 Task: Find connections with filter location Zunyi with filter topic #linkedinprofileswith filter profile language Potuguese with filter current company Johnson Matthey with filter school Sri Venkateswara College of Engineering and Technology with filter industry Security Guards and Patrol Services with filter service category Search Engine Marketing (SEM) with filter keywords title Astronomer
Action: Mouse moved to (504, 66)
Screenshot: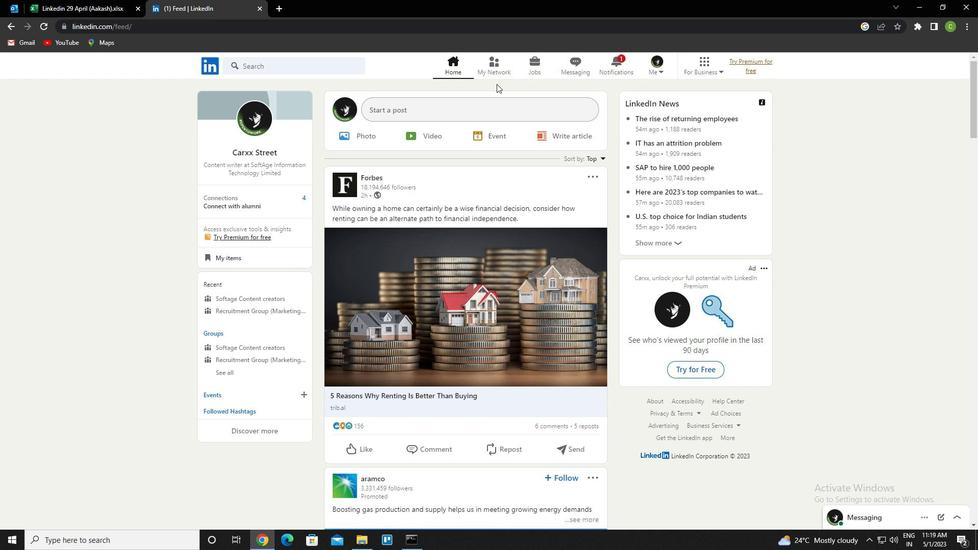 
Action: Mouse pressed left at (504, 66)
Screenshot: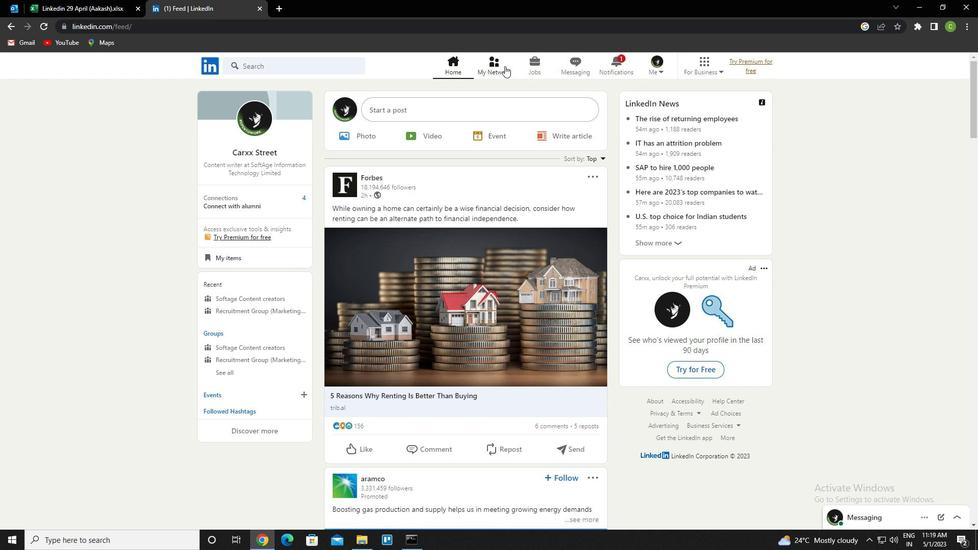 
Action: Mouse moved to (292, 119)
Screenshot: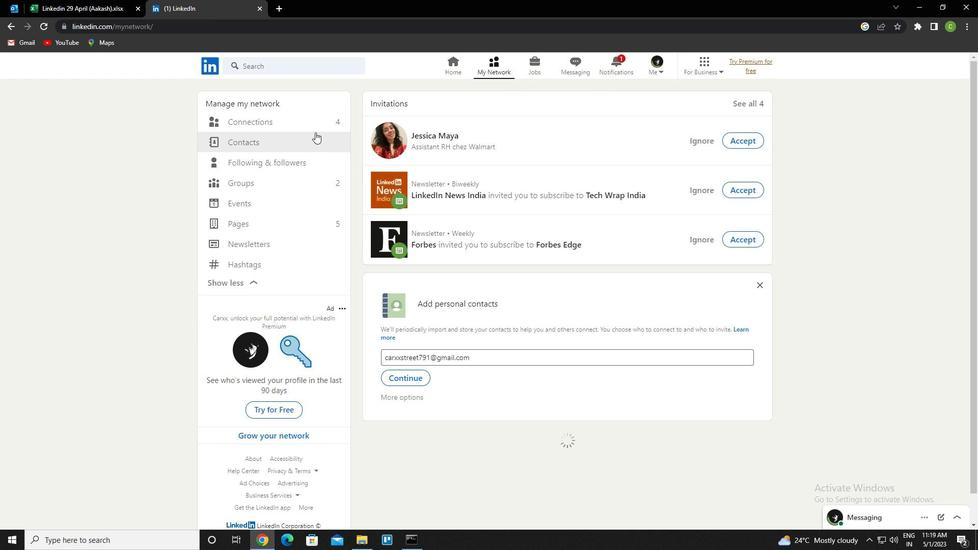 
Action: Mouse pressed left at (292, 119)
Screenshot: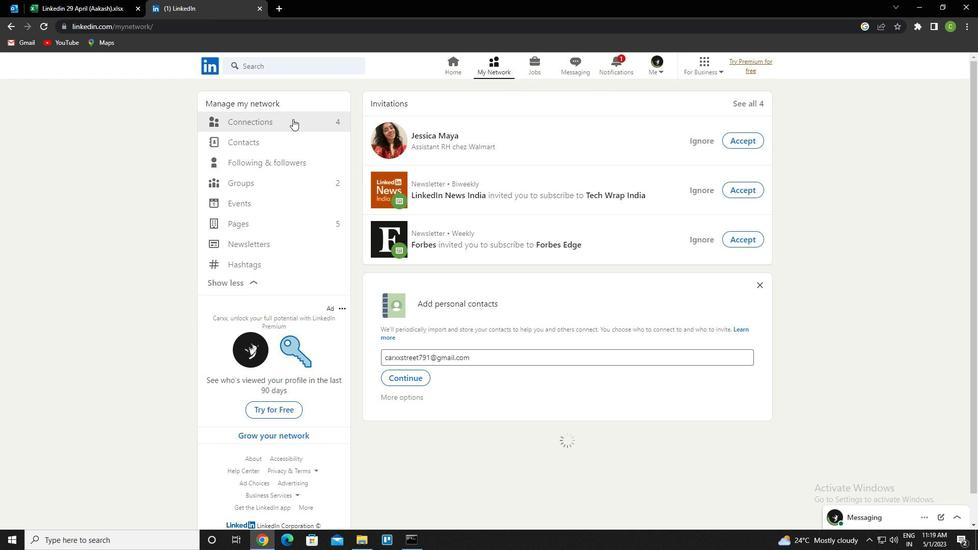 
Action: Mouse moved to (573, 122)
Screenshot: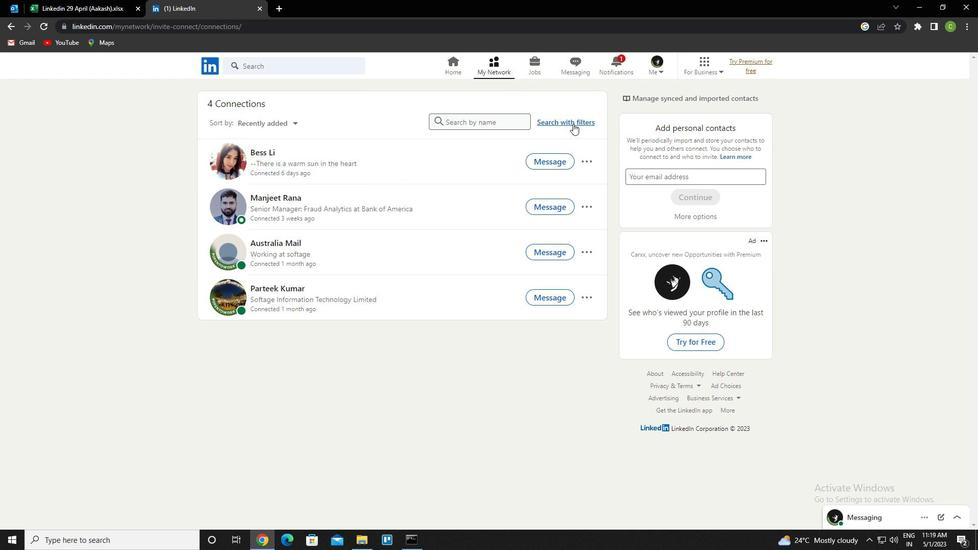 
Action: Mouse pressed left at (573, 122)
Screenshot: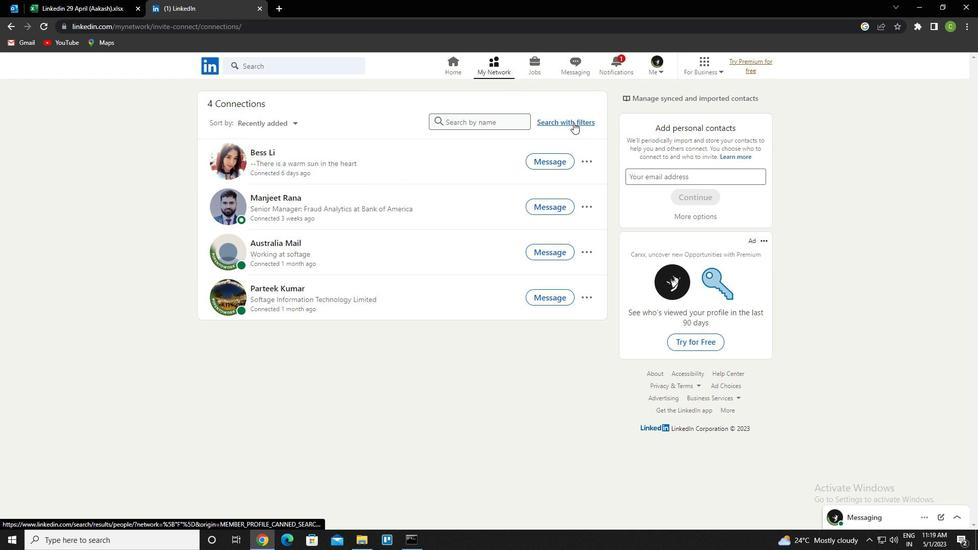
Action: Mouse moved to (525, 96)
Screenshot: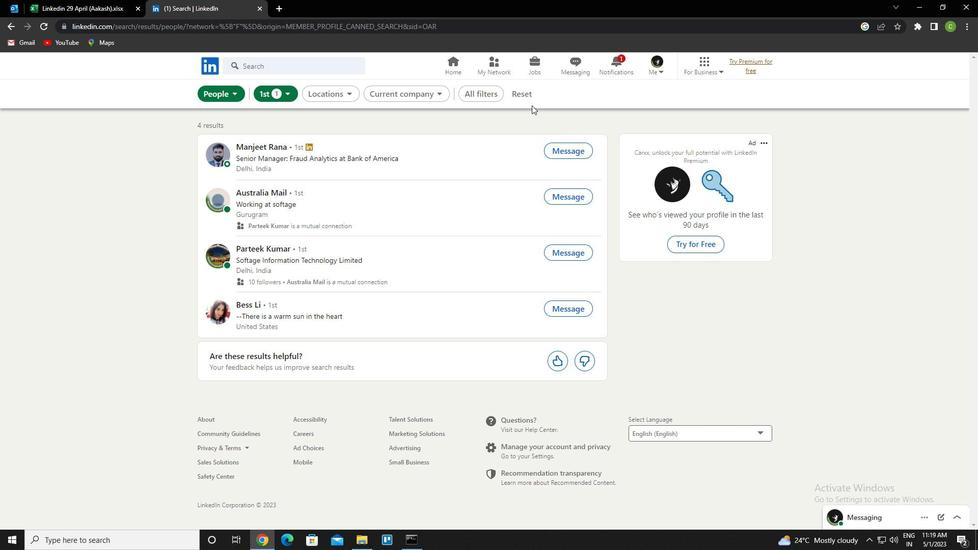 
Action: Mouse pressed left at (525, 96)
Screenshot: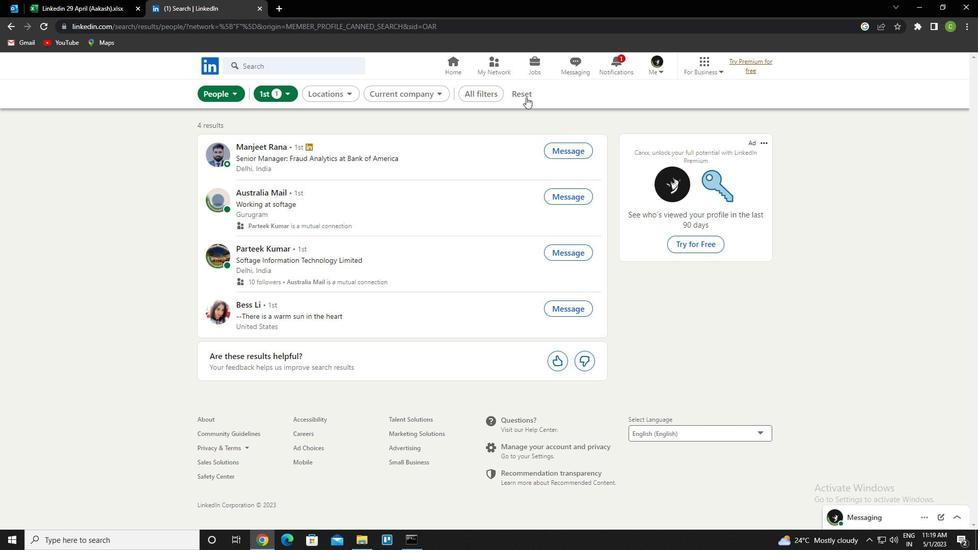 
Action: Mouse moved to (506, 97)
Screenshot: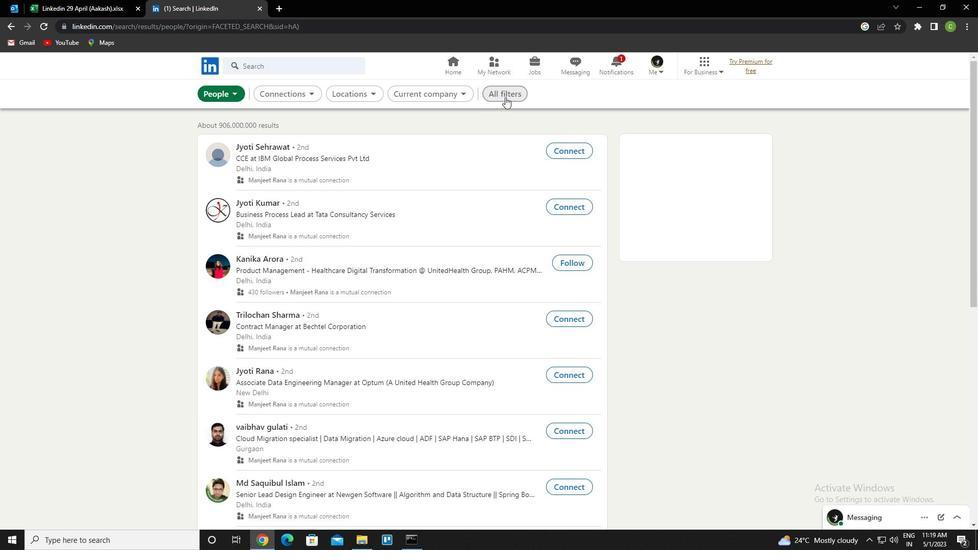 
Action: Mouse pressed left at (506, 97)
Screenshot: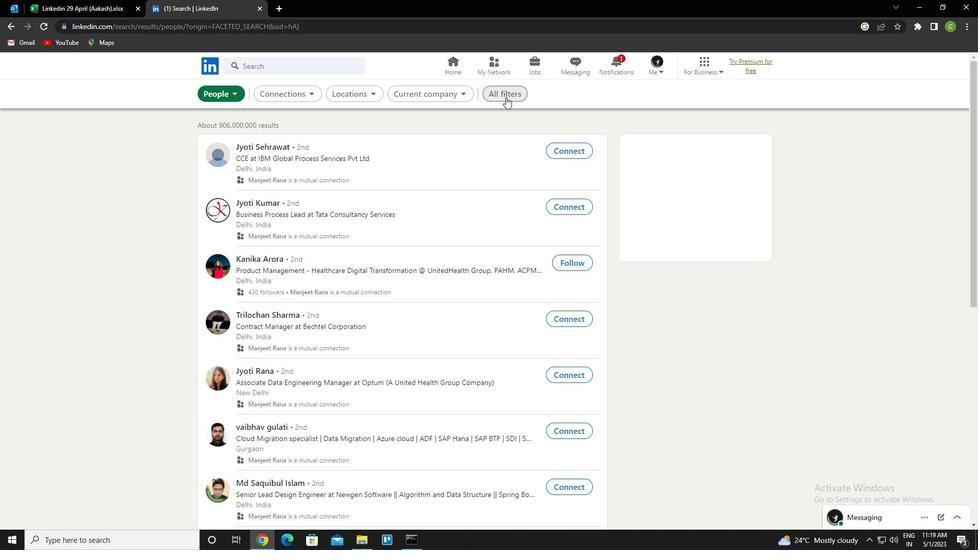 
Action: Mouse moved to (845, 274)
Screenshot: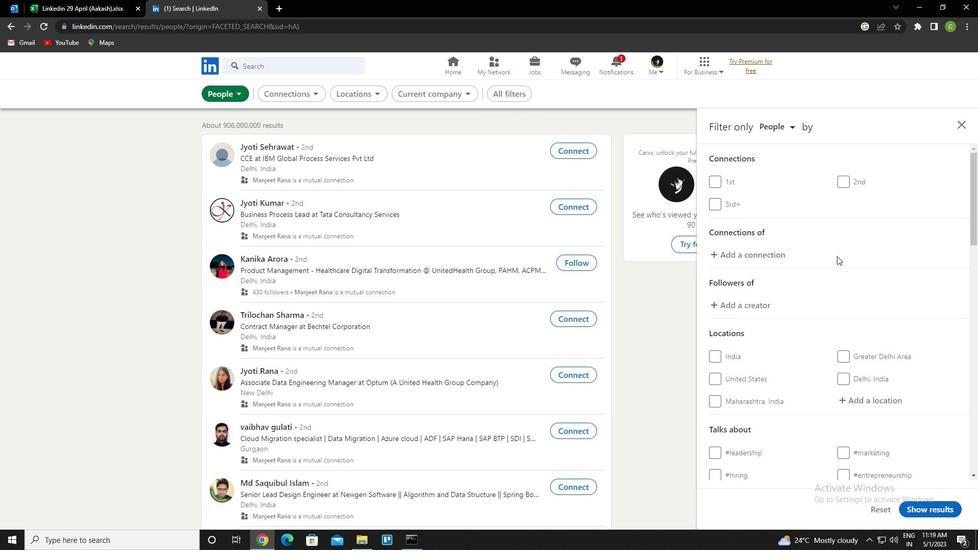 
Action: Mouse scrolled (845, 273) with delta (0, 0)
Screenshot: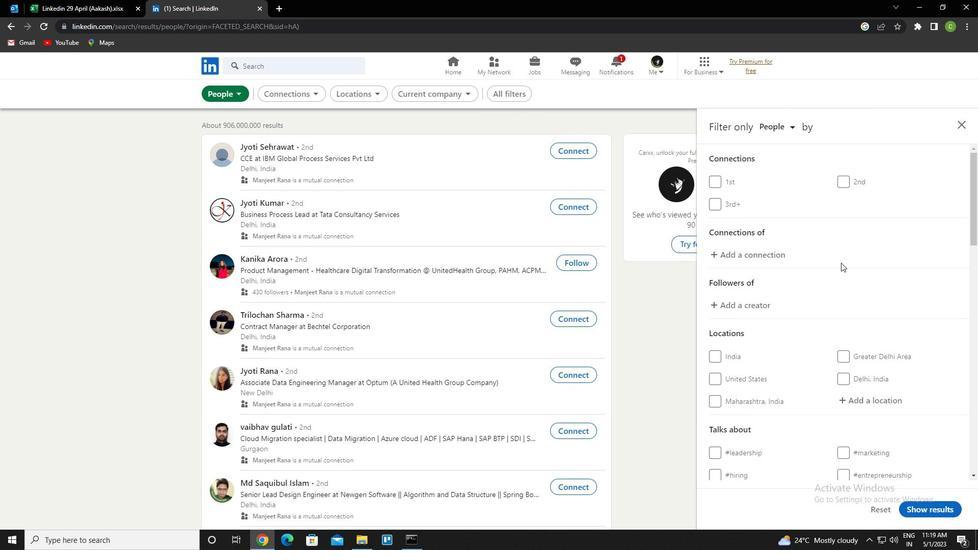 
Action: Mouse moved to (845, 275)
Screenshot: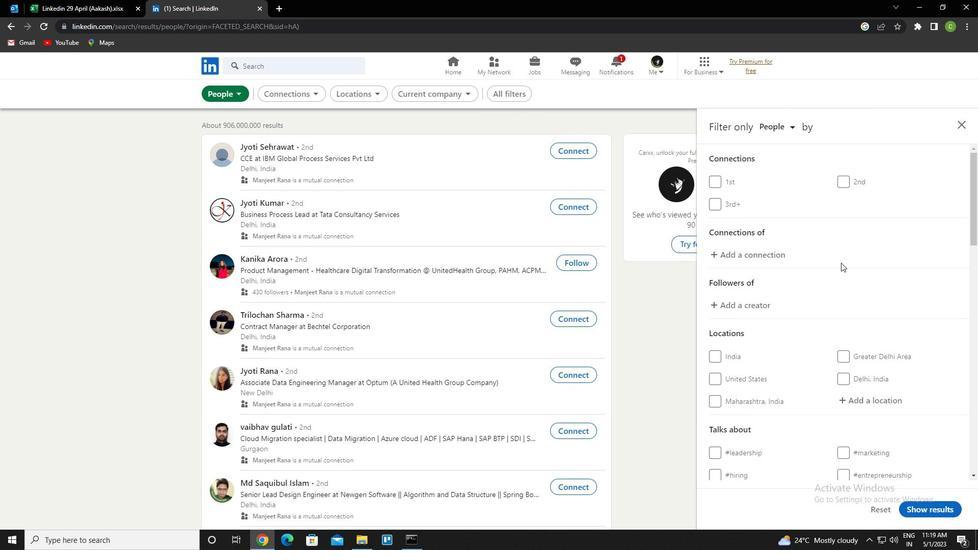 
Action: Mouse scrolled (845, 275) with delta (0, 0)
Screenshot: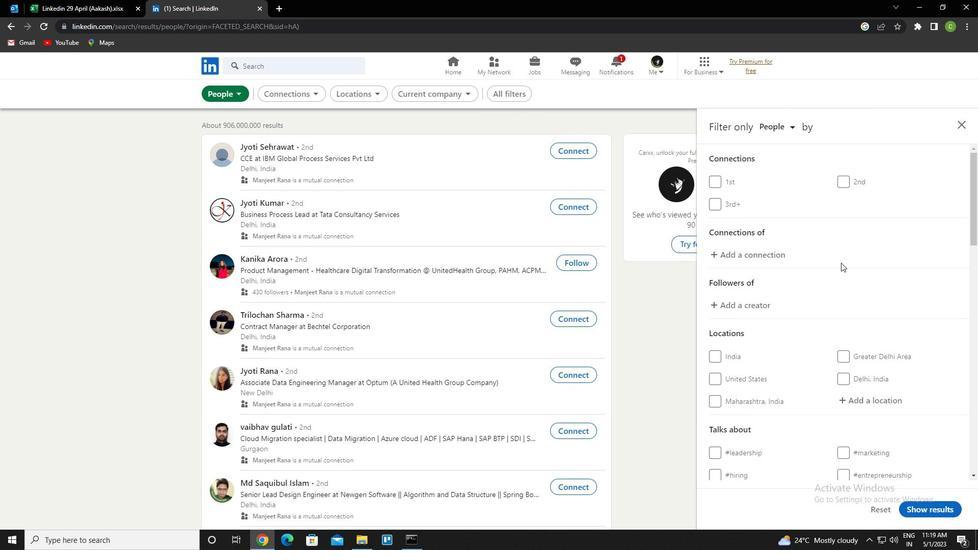 
Action: Mouse moved to (863, 302)
Screenshot: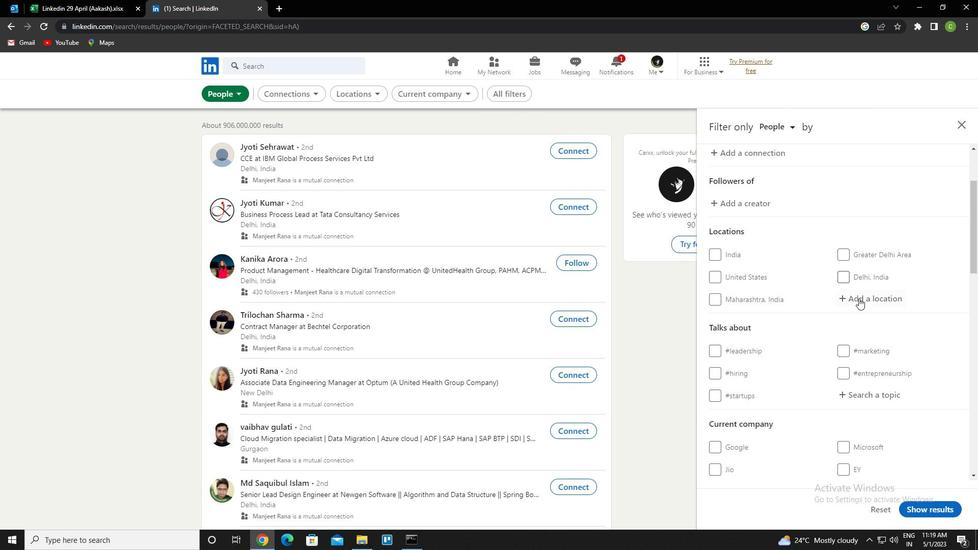 
Action: Mouse pressed left at (863, 302)
Screenshot: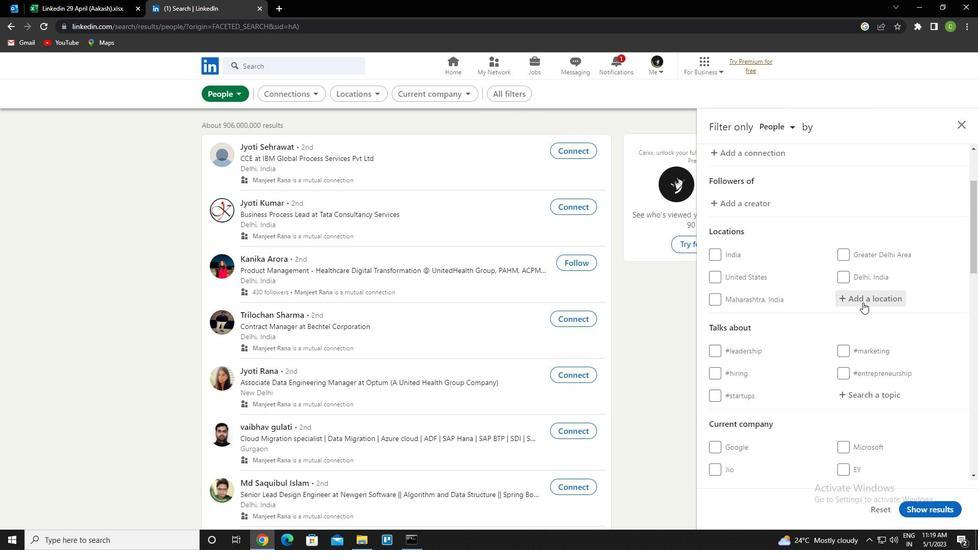 
Action: Key pressed <Key.caps_lock>z<Key.caps_lock>unyi<Key.down><Key.enter>
Screenshot: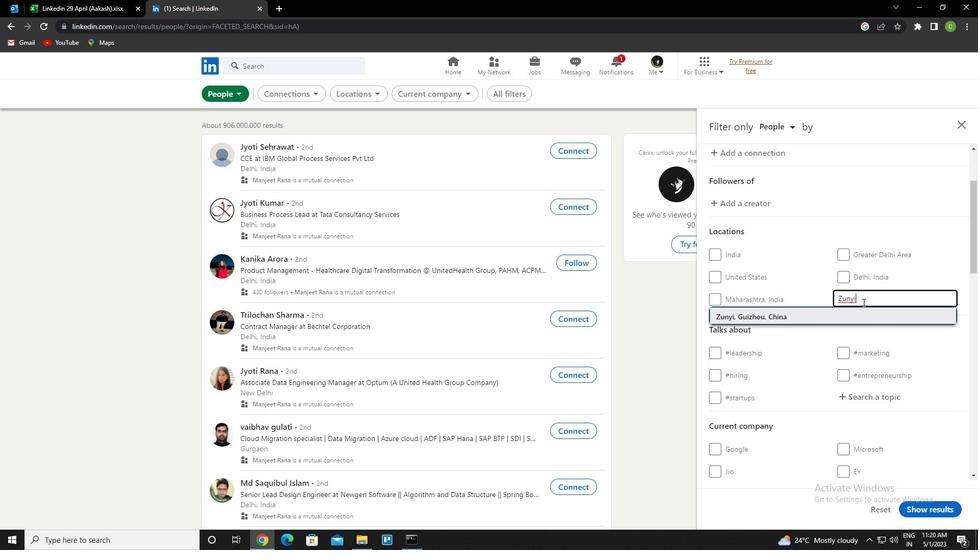 
Action: Mouse moved to (847, 315)
Screenshot: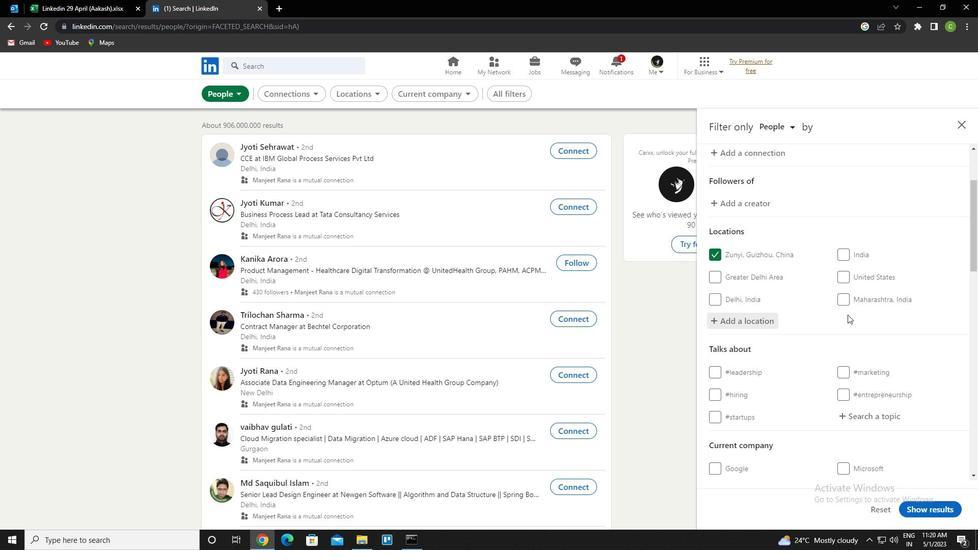 
Action: Mouse scrolled (847, 314) with delta (0, 0)
Screenshot: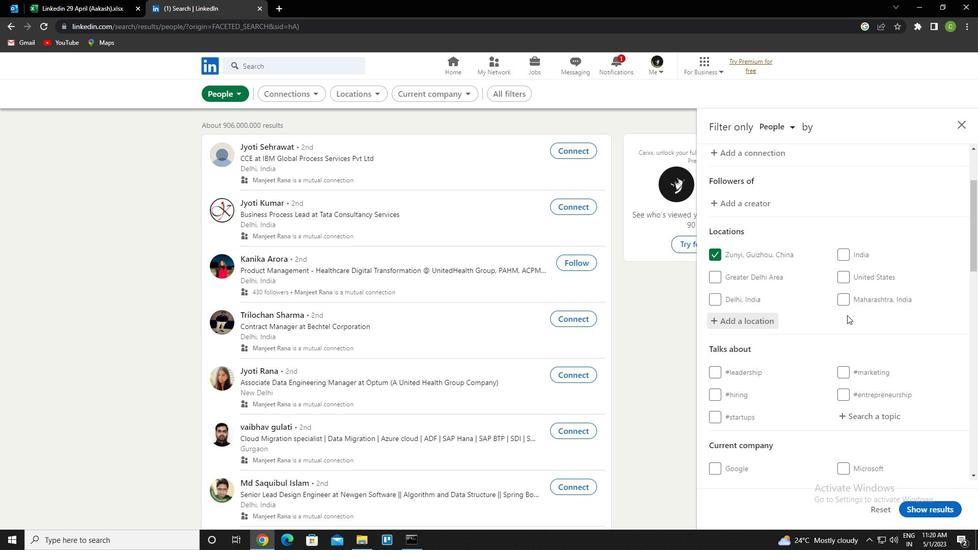 
Action: Mouse moved to (845, 316)
Screenshot: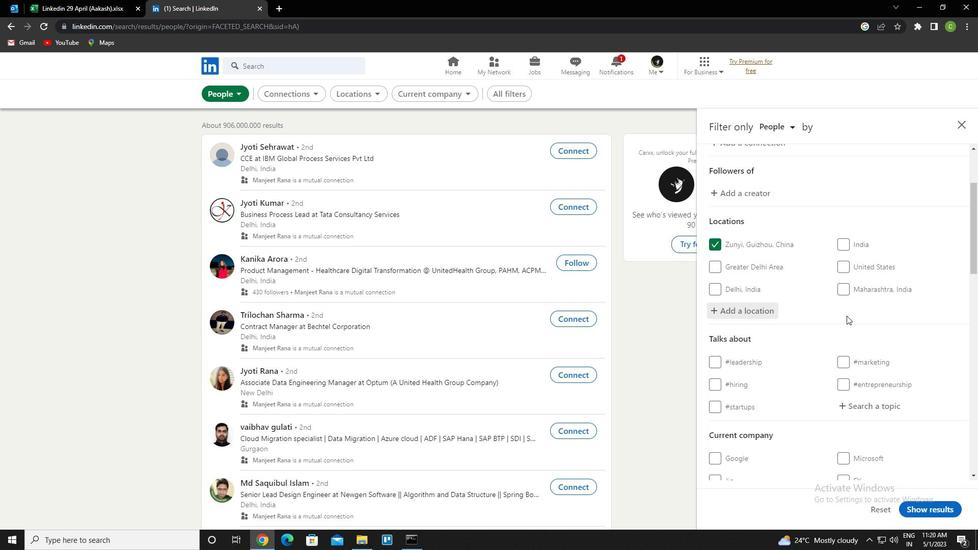 
Action: Mouse scrolled (845, 316) with delta (0, 0)
Screenshot: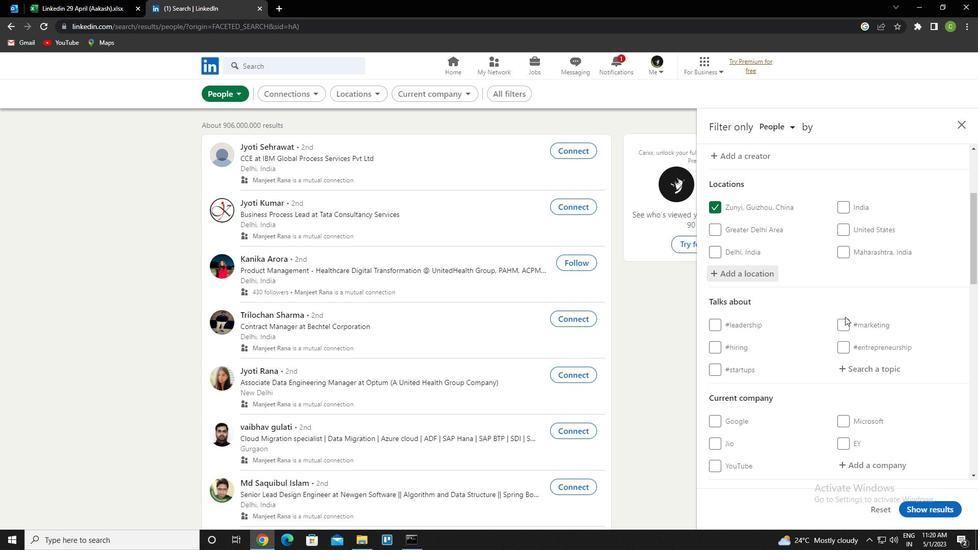 
Action: Mouse moved to (856, 314)
Screenshot: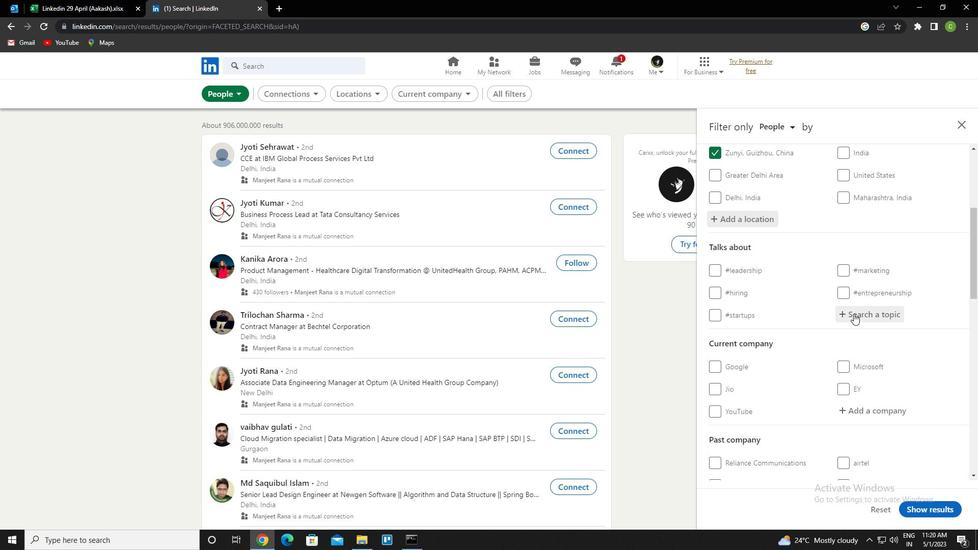 
Action: Mouse pressed left at (856, 314)
Screenshot: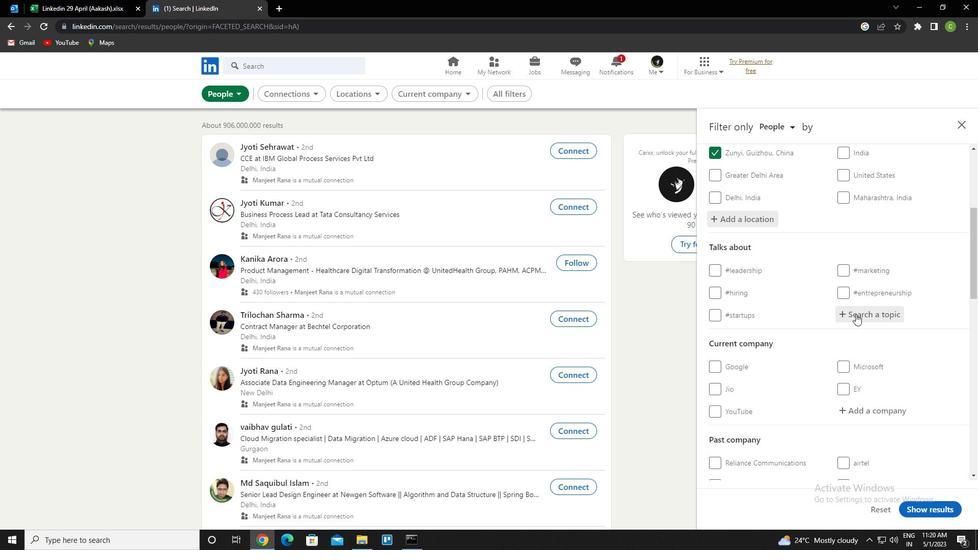 
Action: Key pressed linkedinprofiles<Key.down><Key.enter>
Screenshot: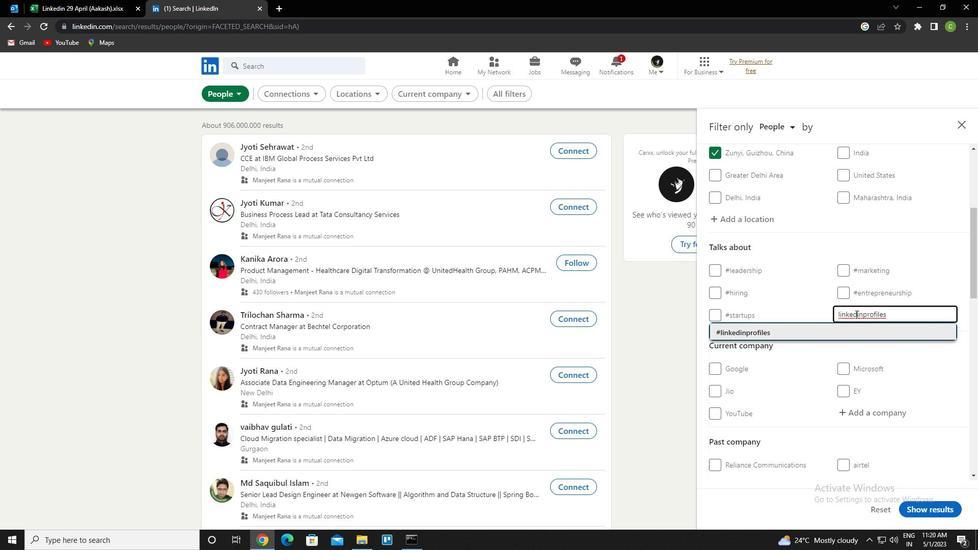 
Action: Mouse moved to (856, 314)
Screenshot: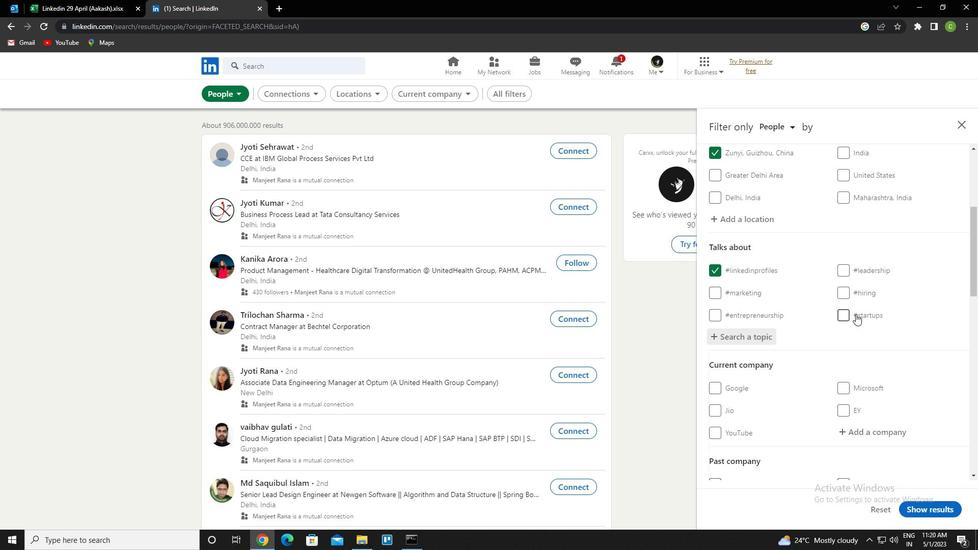 
Action: Mouse scrolled (856, 313) with delta (0, 0)
Screenshot: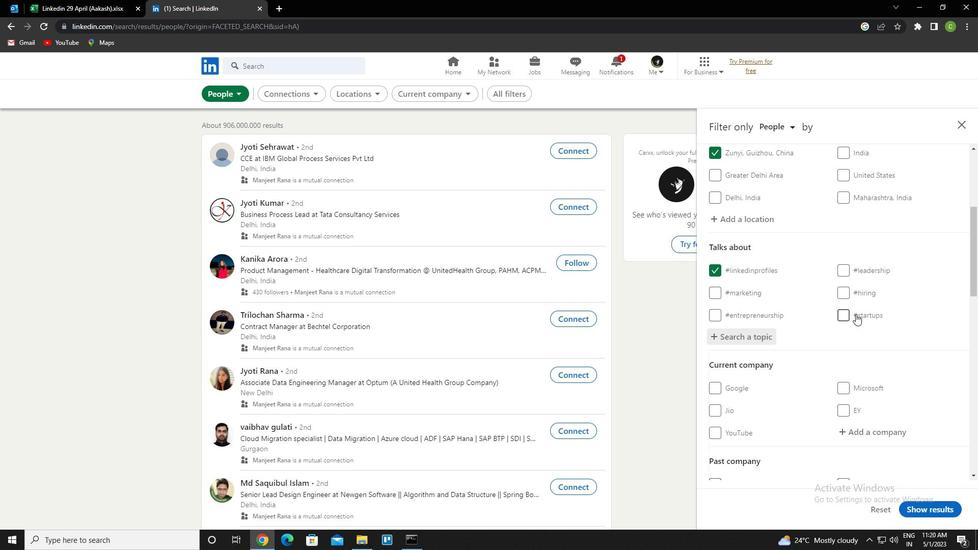 
Action: Mouse scrolled (856, 313) with delta (0, 0)
Screenshot: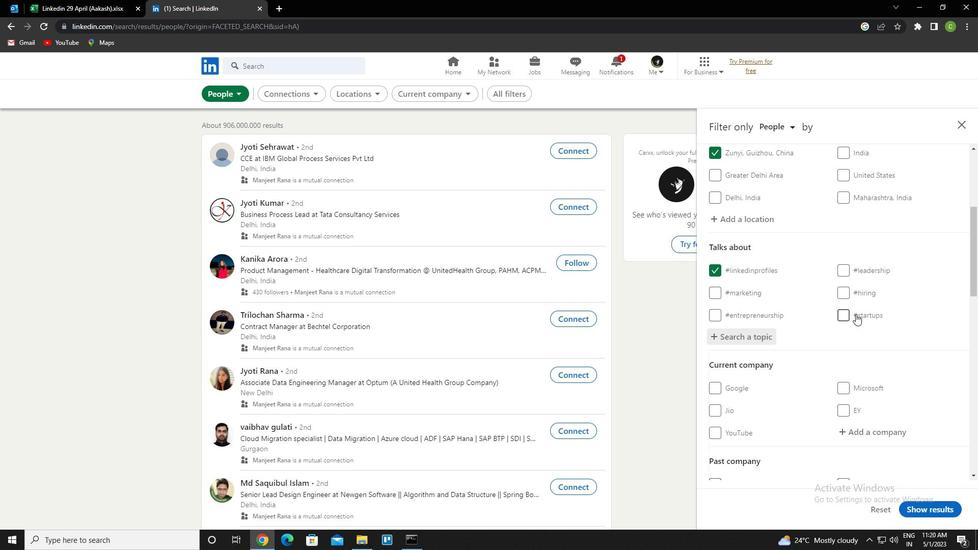 
Action: Mouse scrolled (856, 313) with delta (0, 0)
Screenshot: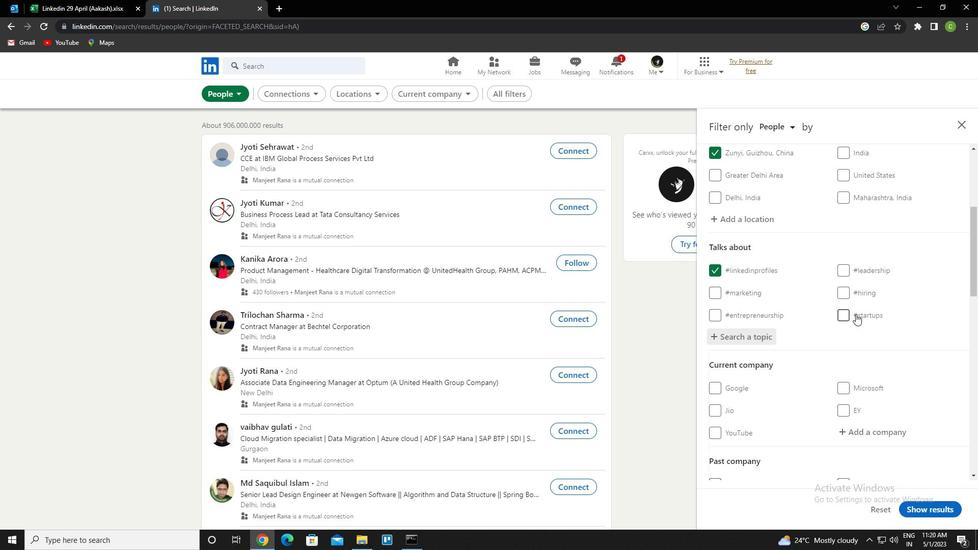 
Action: Mouse moved to (856, 314)
Screenshot: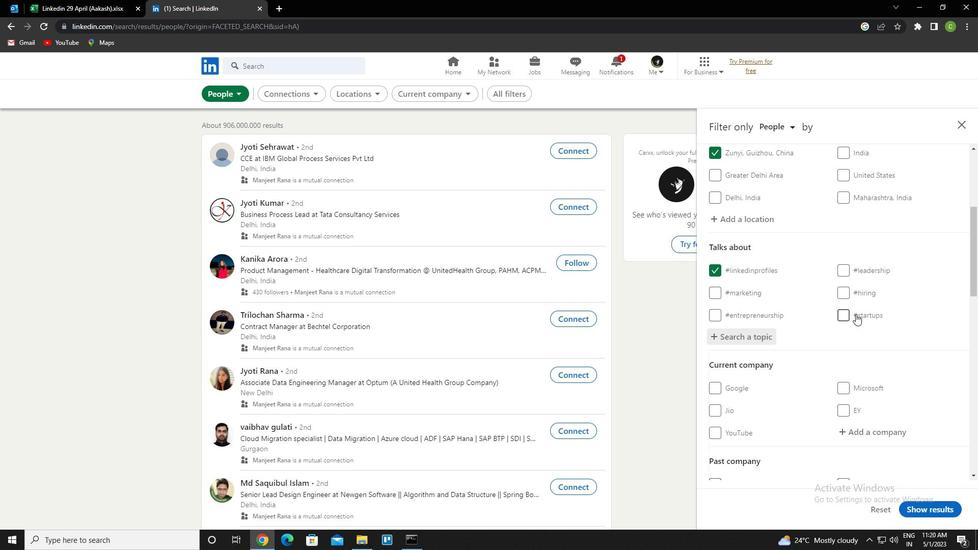 
Action: Mouse scrolled (856, 314) with delta (0, 0)
Screenshot: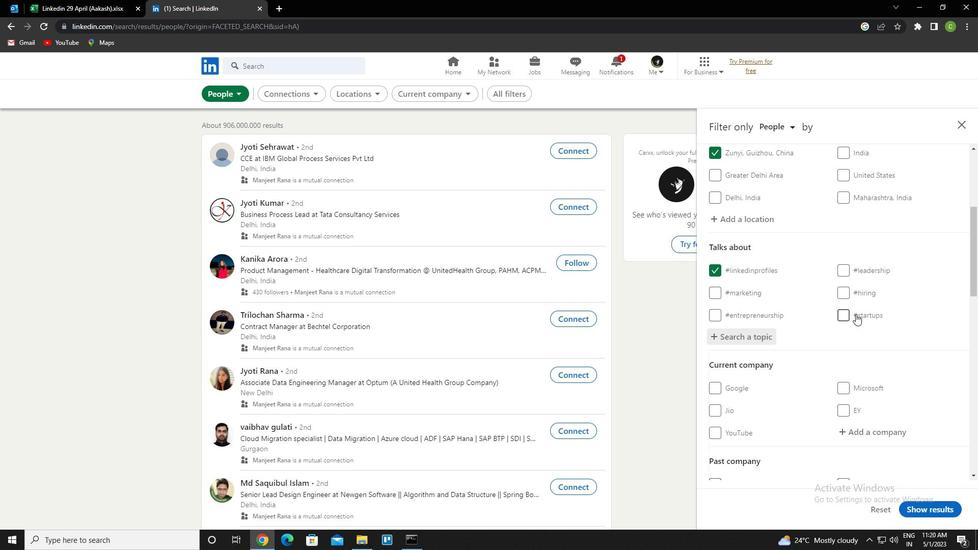 
Action: Mouse moved to (855, 315)
Screenshot: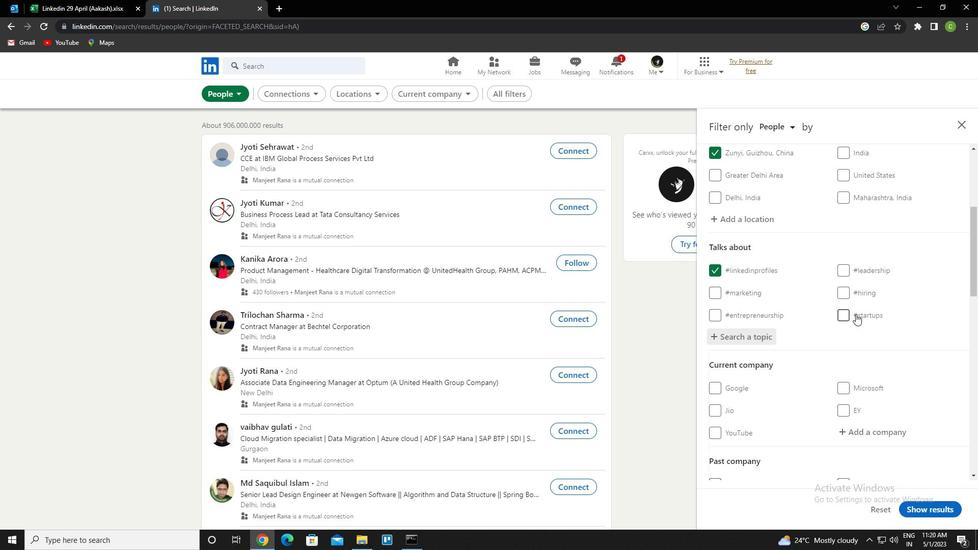 
Action: Mouse scrolled (855, 315) with delta (0, 0)
Screenshot: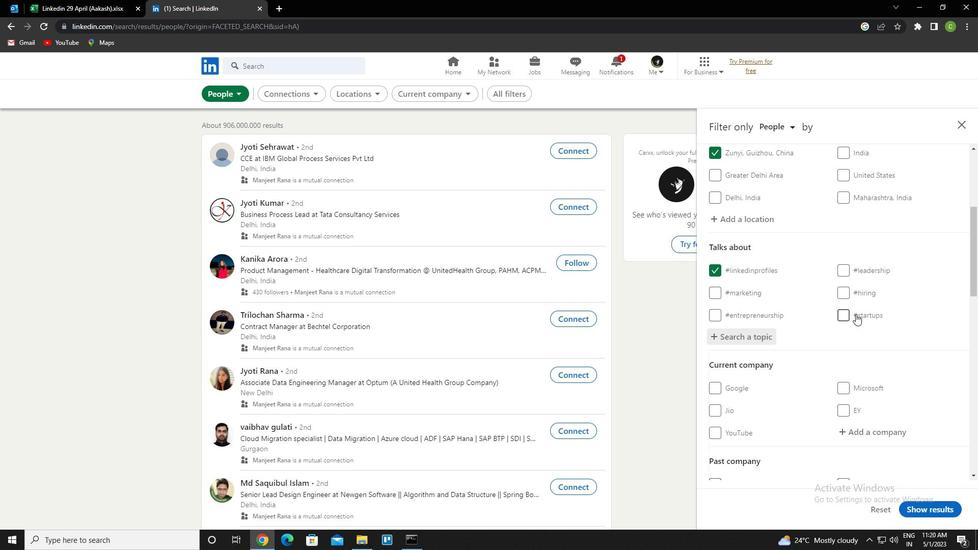 
Action: Mouse scrolled (855, 315) with delta (0, 0)
Screenshot: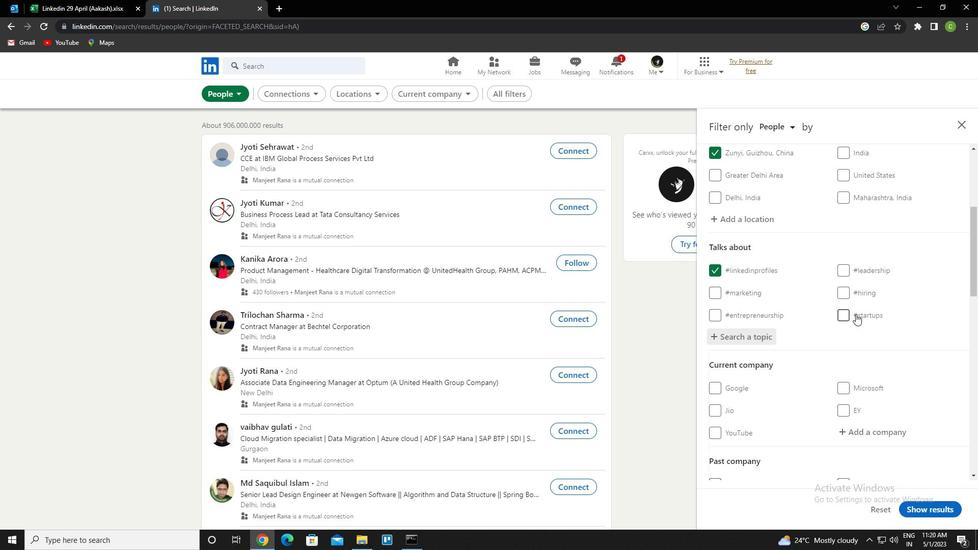 
Action: Mouse scrolled (855, 315) with delta (0, 0)
Screenshot: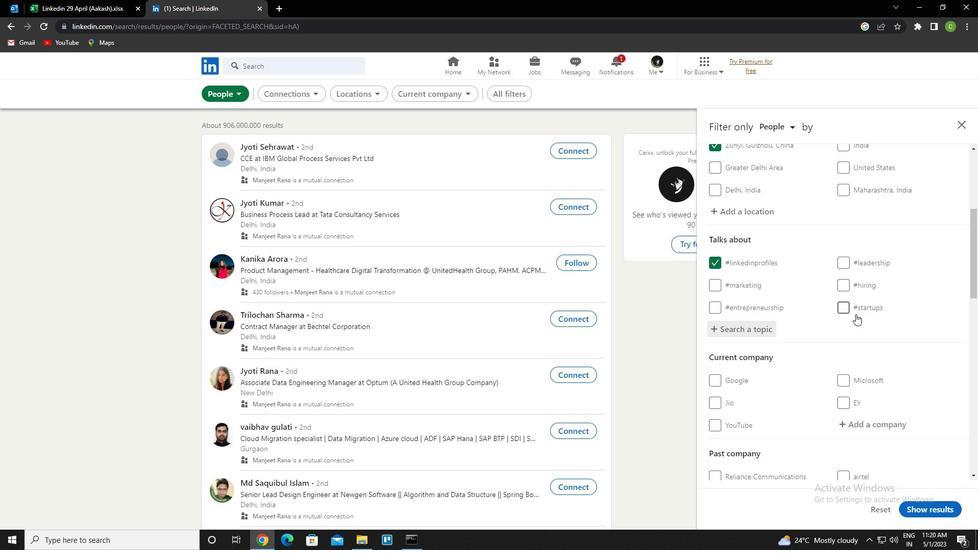 
Action: Mouse moved to (854, 315)
Screenshot: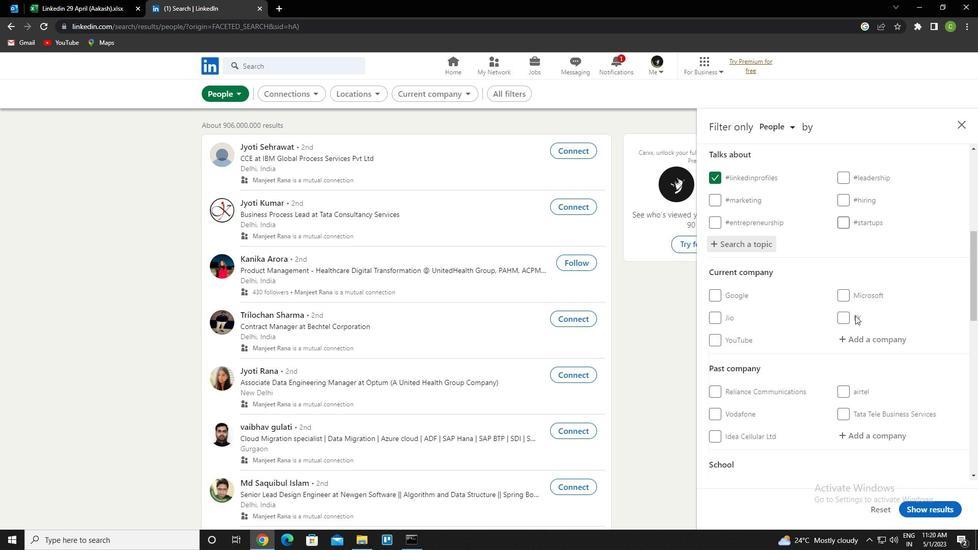 
Action: Mouse scrolled (854, 315) with delta (0, 0)
Screenshot: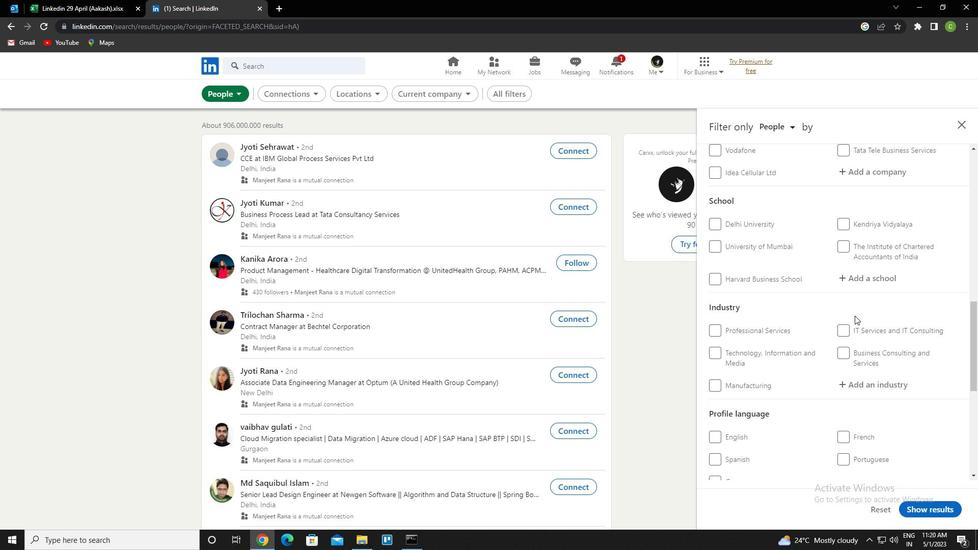 
Action: Mouse moved to (854, 315)
Screenshot: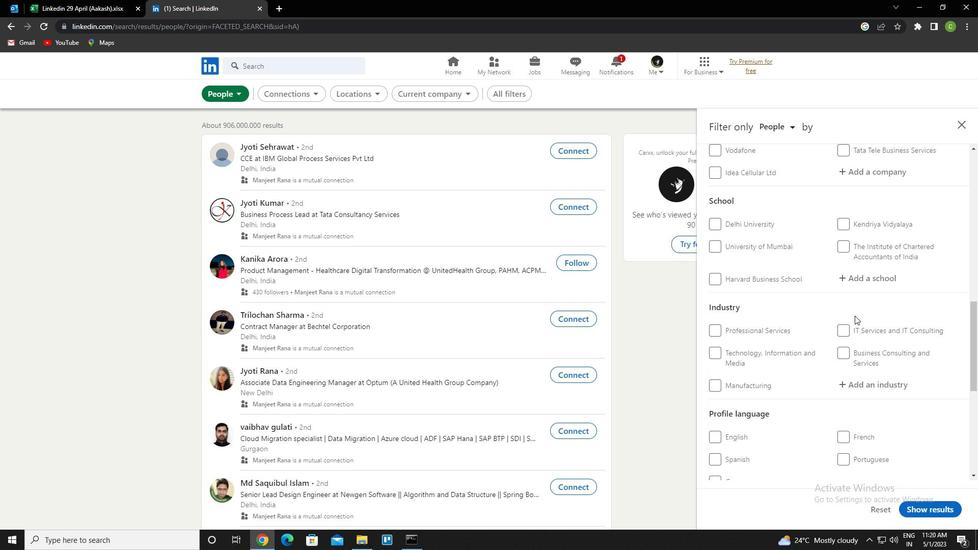 
Action: Mouse scrolled (854, 315) with delta (0, 0)
Screenshot: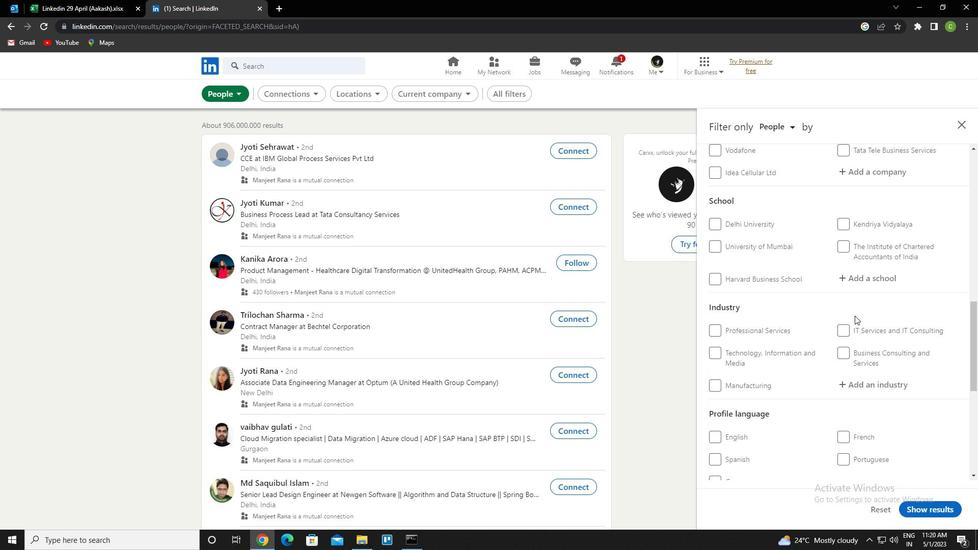 
Action: Mouse scrolled (854, 315) with delta (0, 0)
Screenshot: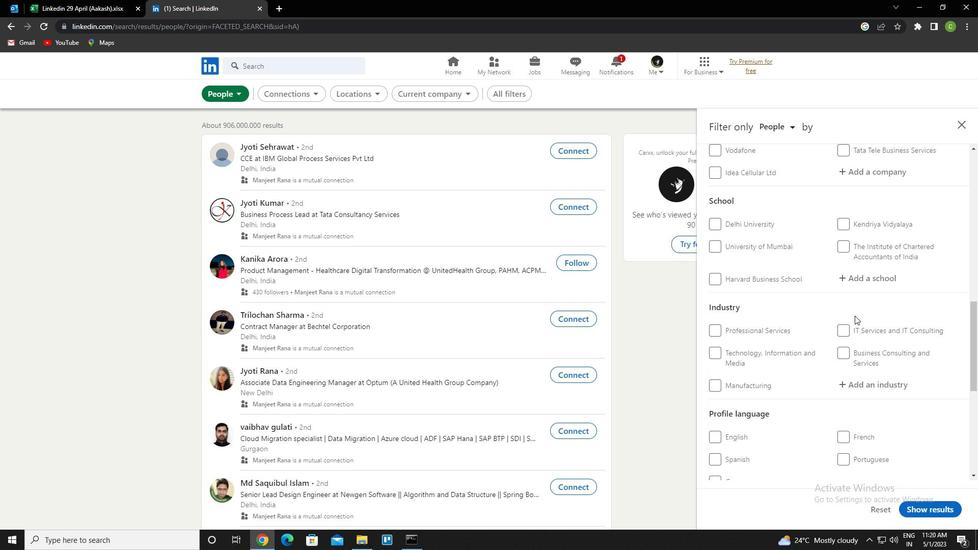 
Action: Mouse scrolled (854, 315) with delta (0, 0)
Screenshot: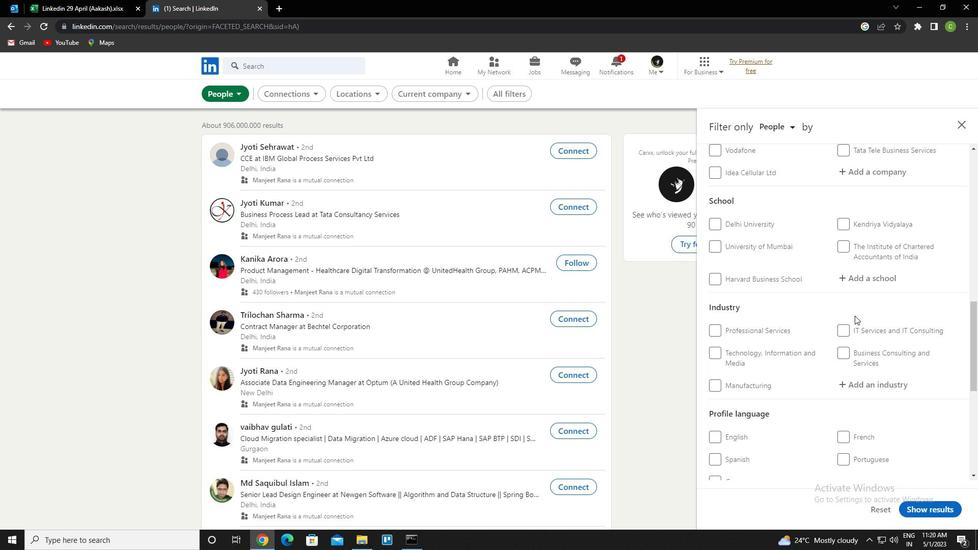 
Action: Mouse scrolled (854, 315) with delta (0, 0)
Screenshot: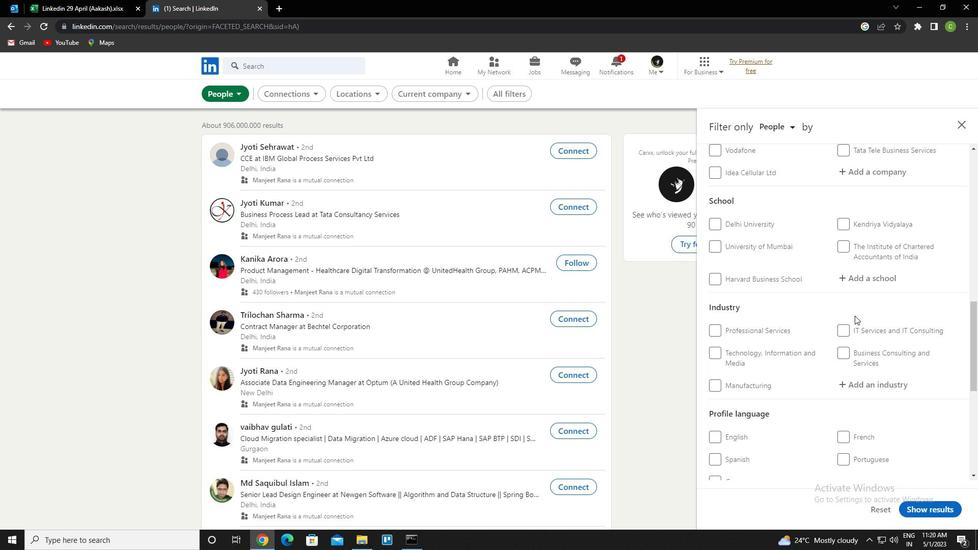 
Action: Mouse moved to (854, 316)
Screenshot: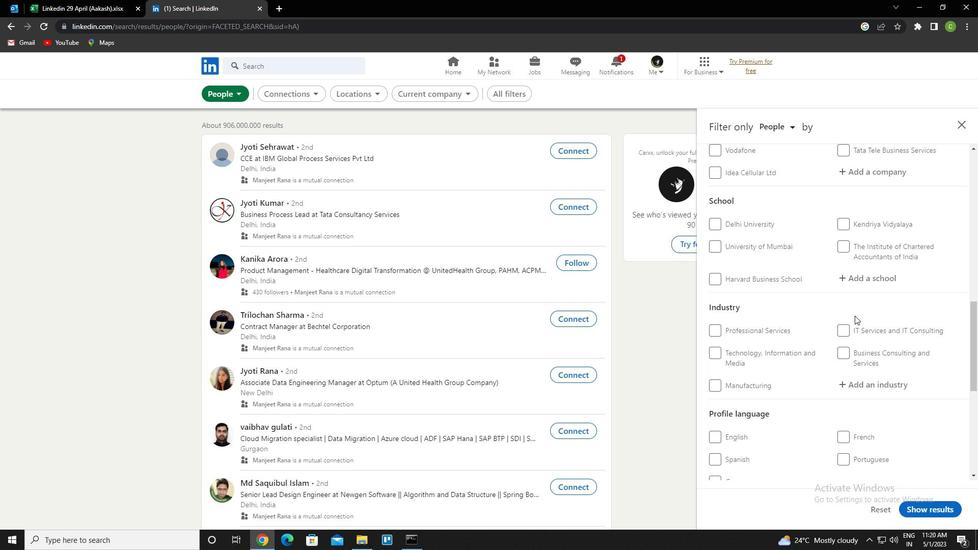 
Action: Mouse scrolled (854, 315) with delta (0, 0)
Screenshot: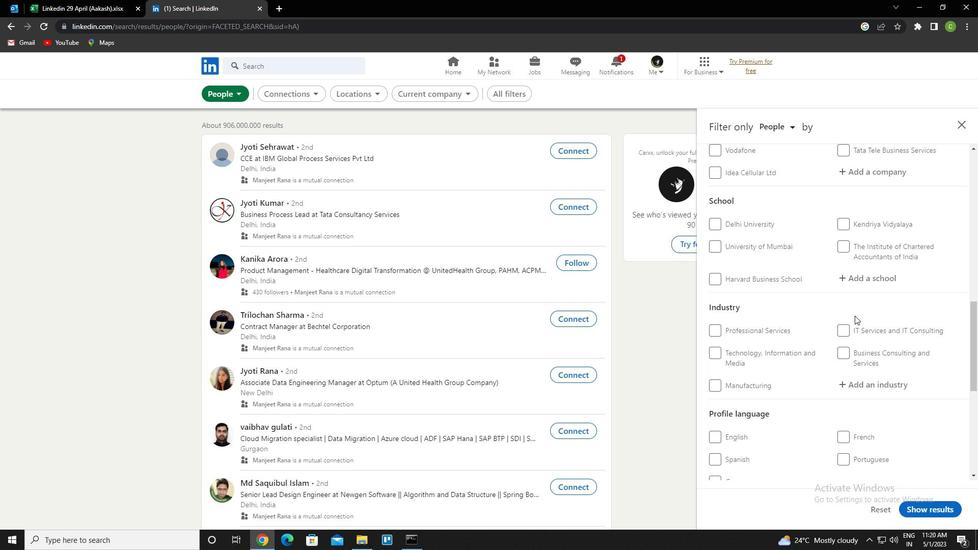 
Action: Mouse scrolled (854, 315) with delta (0, 0)
Screenshot: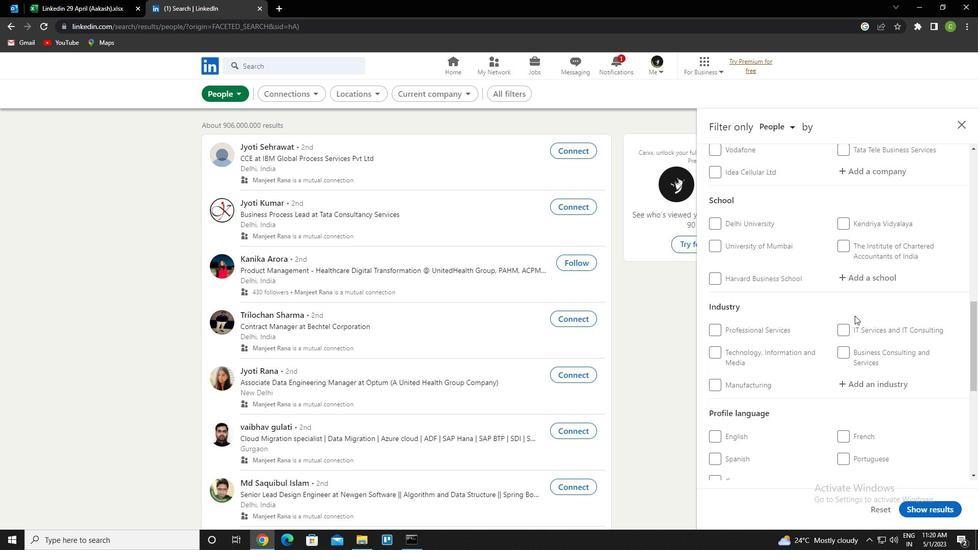 
Action: Mouse moved to (853, 316)
Screenshot: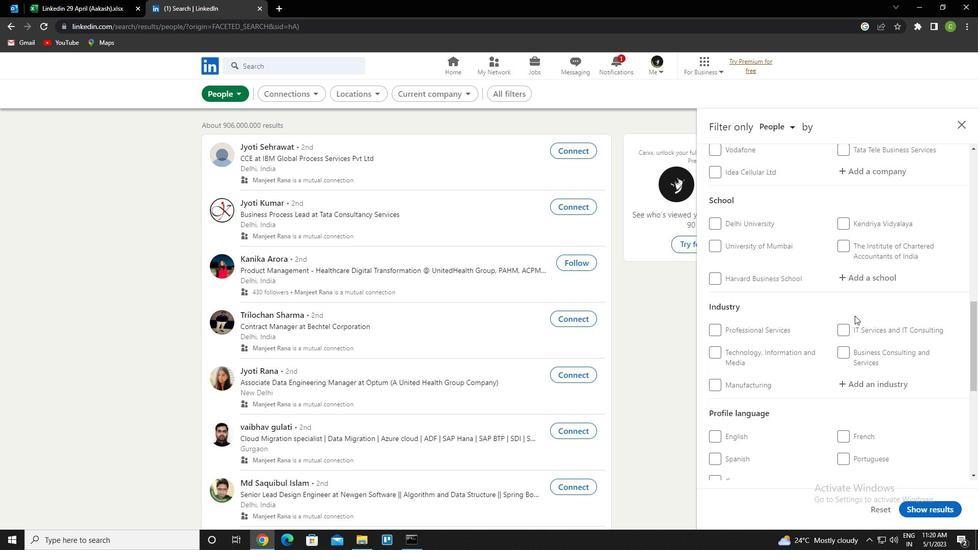 
Action: Mouse scrolled (853, 316) with delta (0, 0)
Screenshot: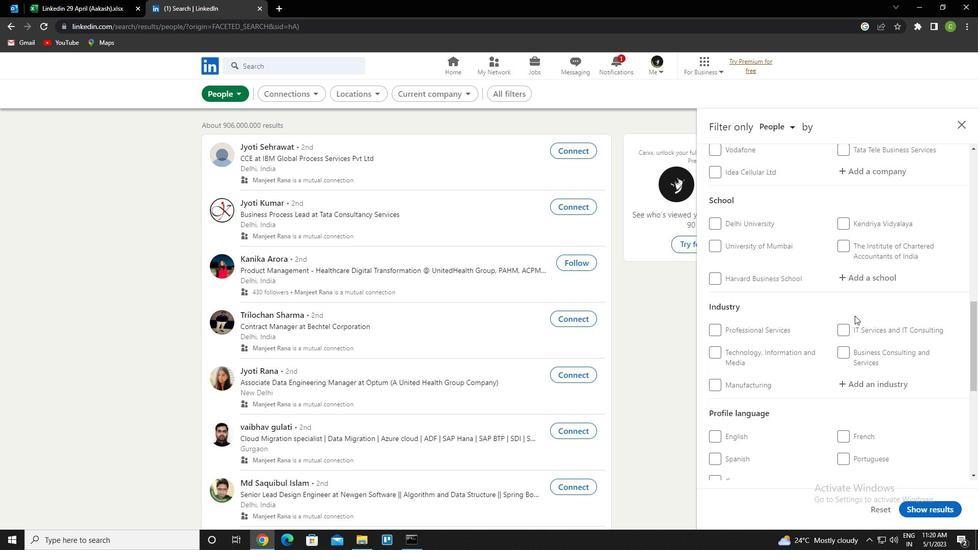 
Action: Mouse moved to (800, 280)
Screenshot: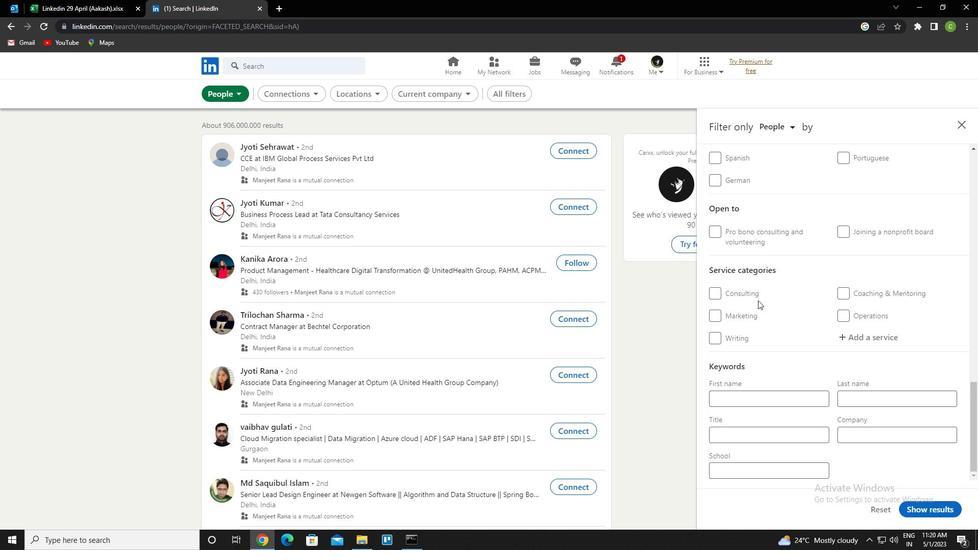 
Action: Mouse scrolled (800, 281) with delta (0, 0)
Screenshot: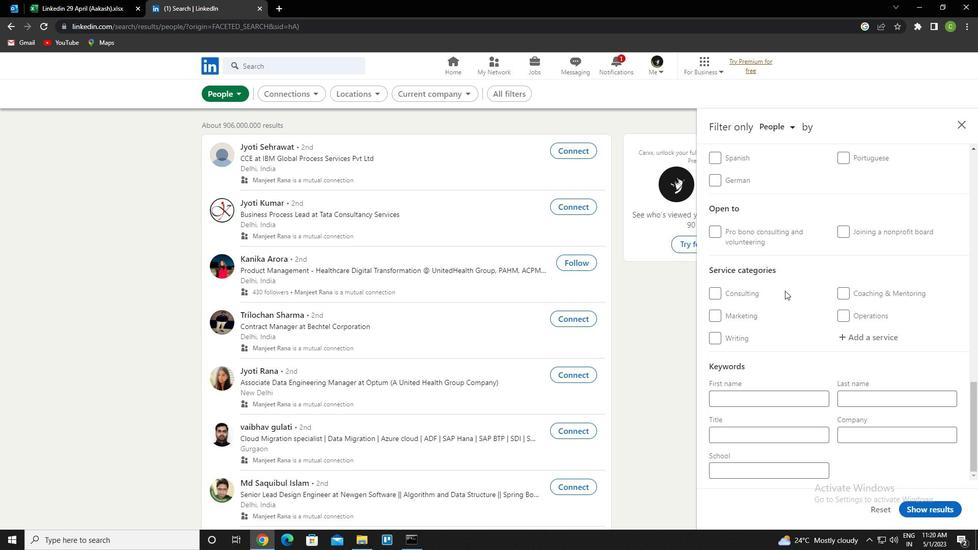 
Action: Mouse scrolled (800, 281) with delta (0, 0)
Screenshot: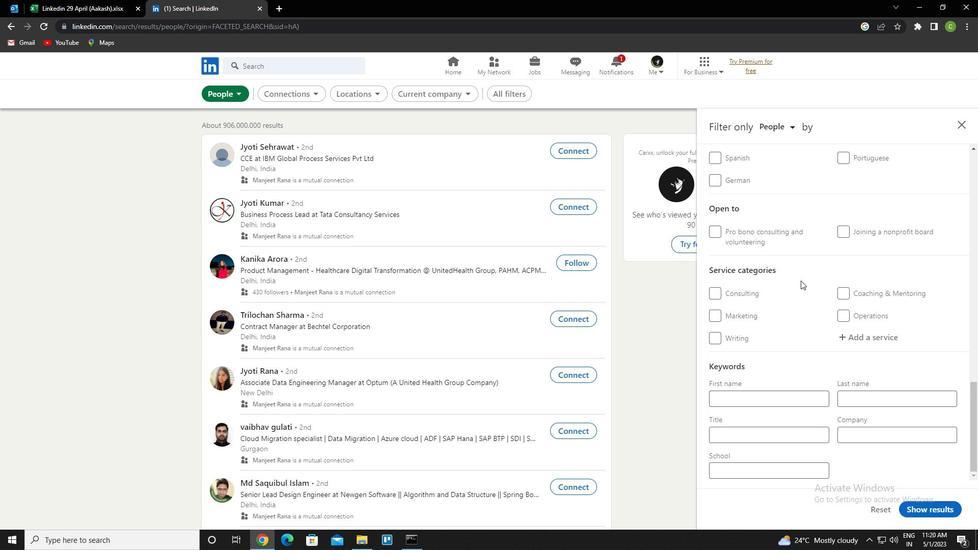 
Action: Mouse moved to (841, 263)
Screenshot: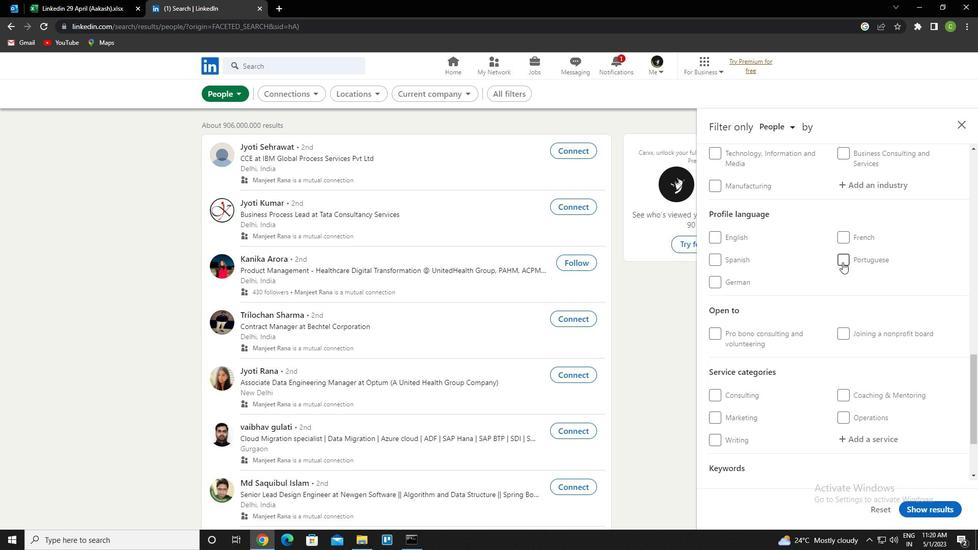 
Action: Mouse pressed left at (841, 263)
Screenshot: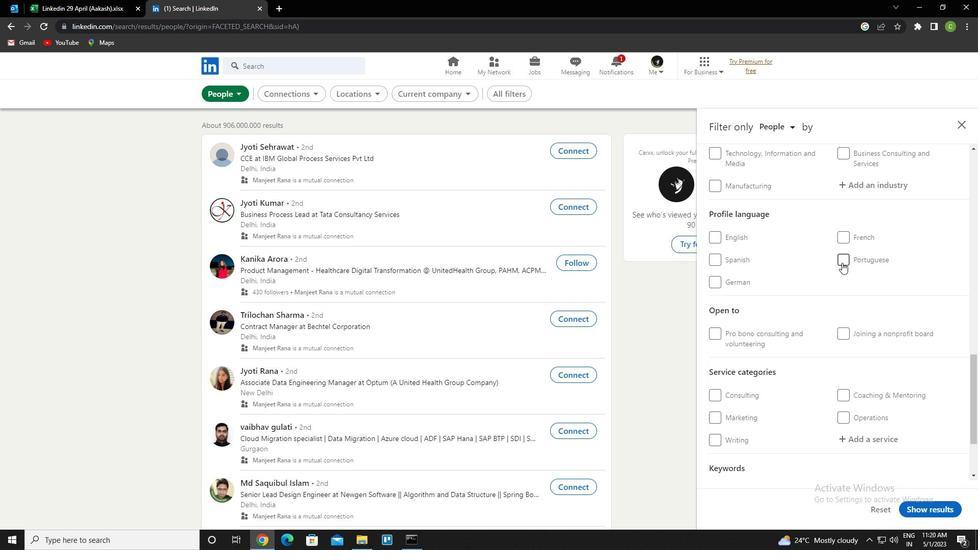 
Action: Mouse moved to (811, 313)
Screenshot: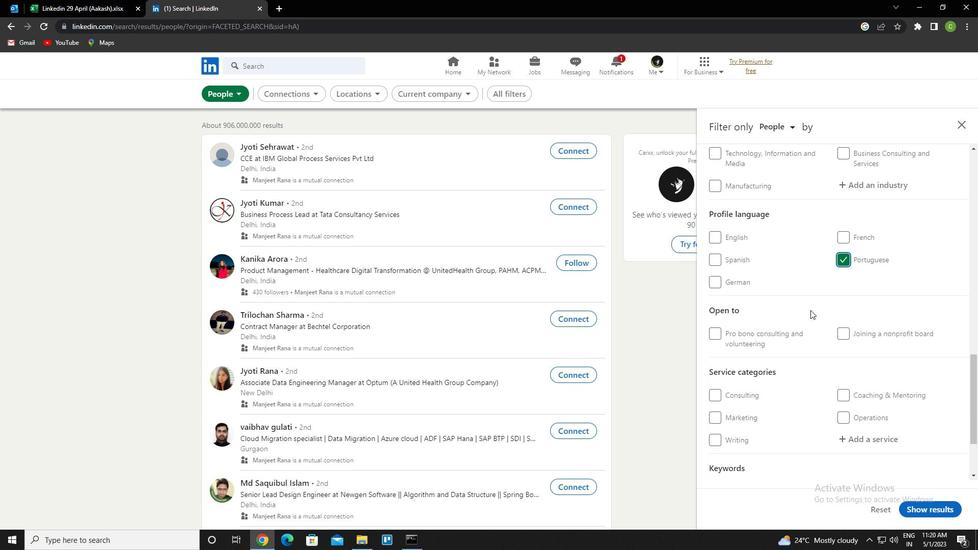 
Action: Mouse scrolled (811, 313) with delta (0, 0)
Screenshot: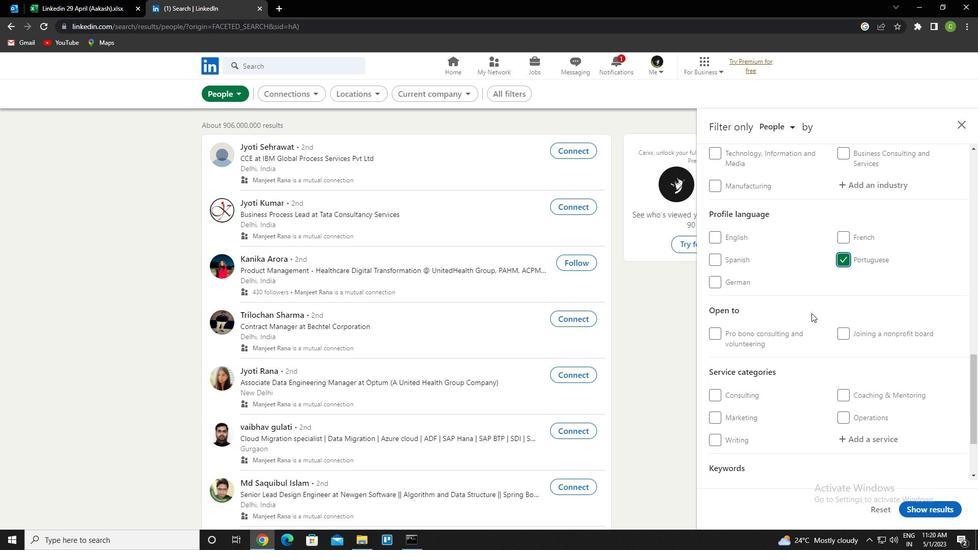 
Action: Mouse scrolled (811, 313) with delta (0, 0)
Screenshot: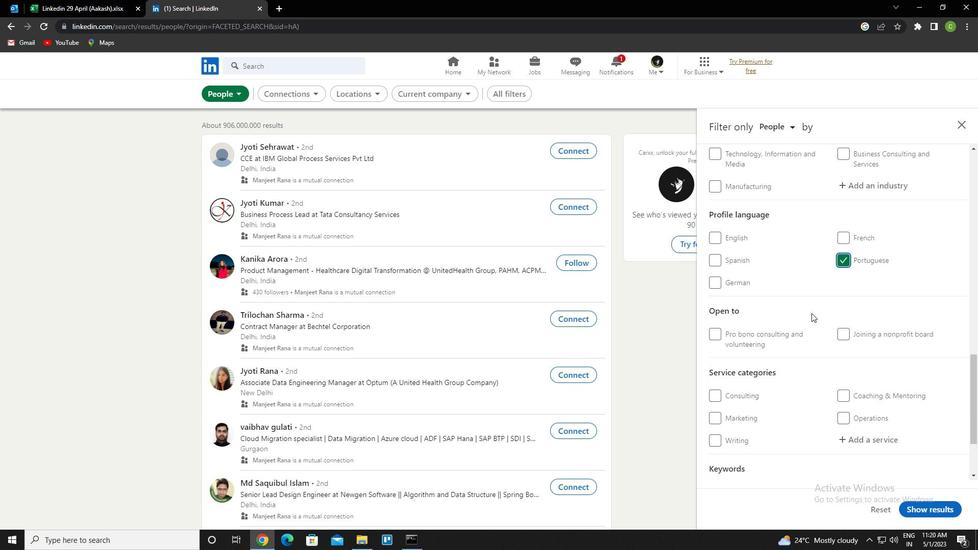 
Action: Mouse scrolled (811, 313) with delta (0, 0)
Screenshot: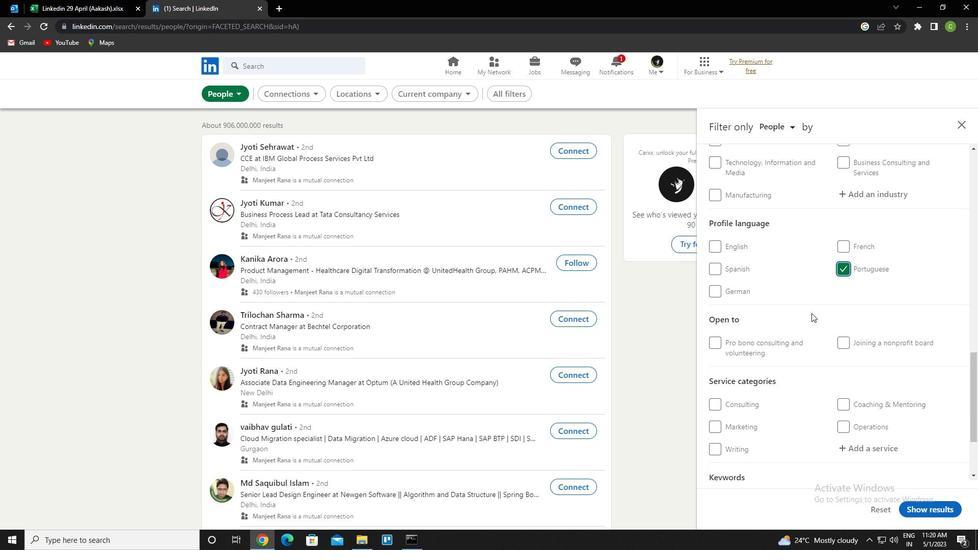 
Action: Mouse scrolled (811, 313) with delta (0, 0)
Screenshot: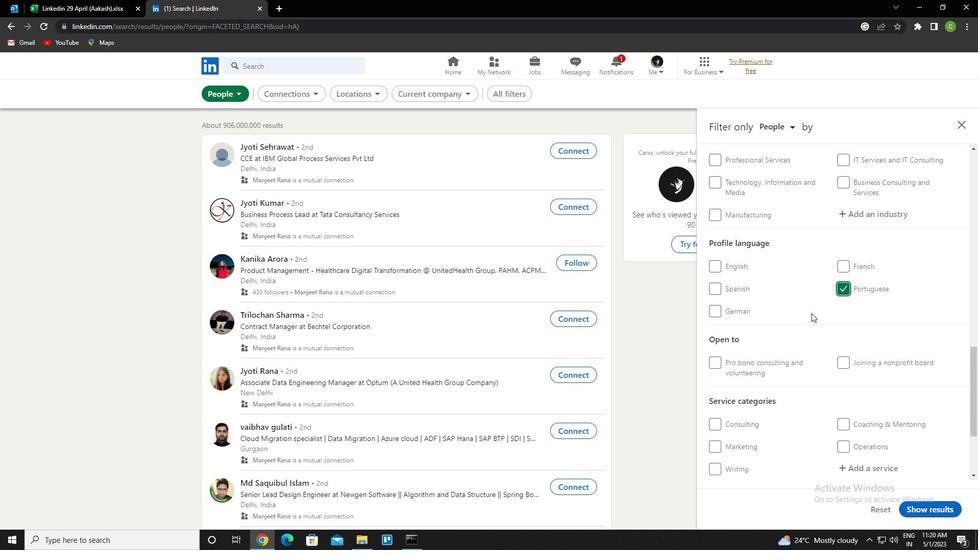 
Action: Mouse scrolled (811, 313) with delta (0, 0)
Screenshot: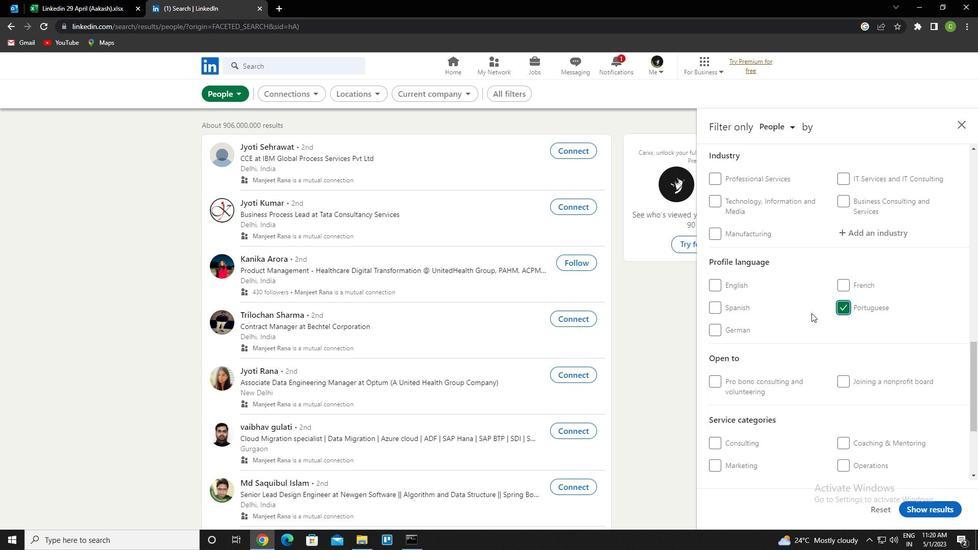 
Action: Mouse moved to (812, 270)
Screenshot: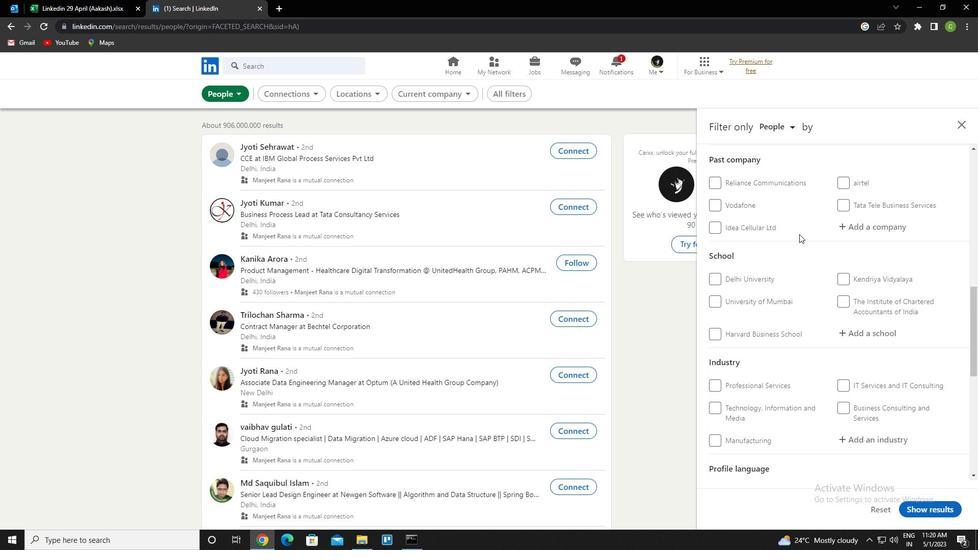 
Action: Mouse scrolled (812, 270) with delta (0, 0)
Screenshot: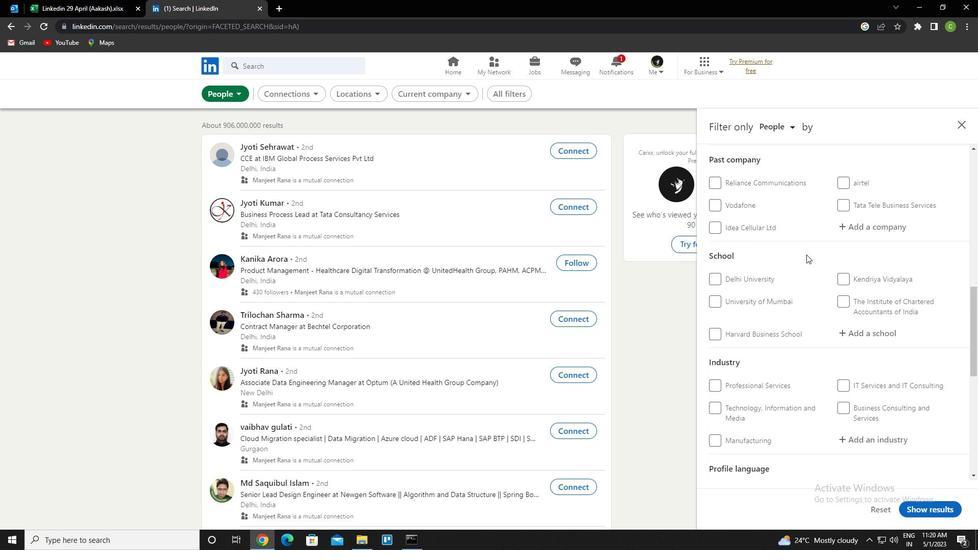 
Action: Mouse moved to (856, 272)
Screenshot: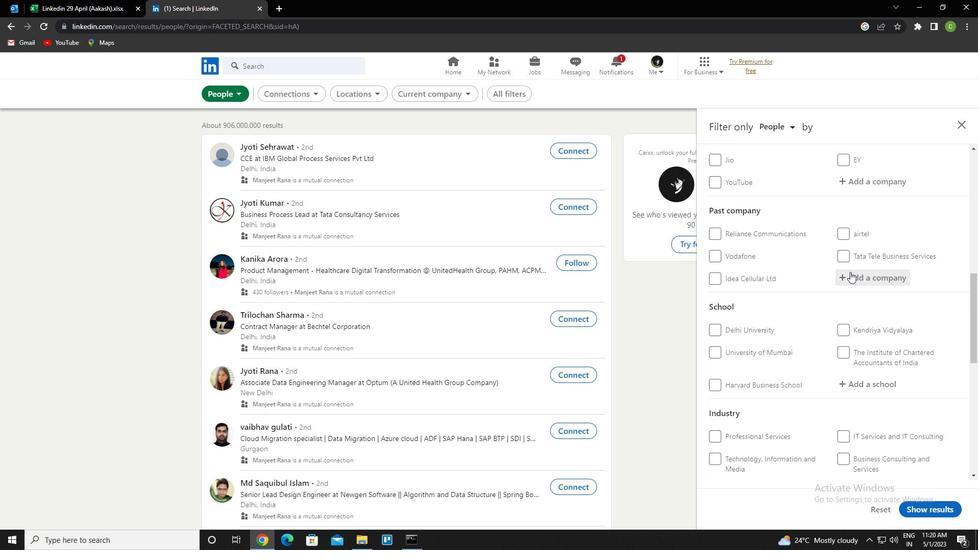 
Action: Mouse pressed left at (856, 272)
Screenshot: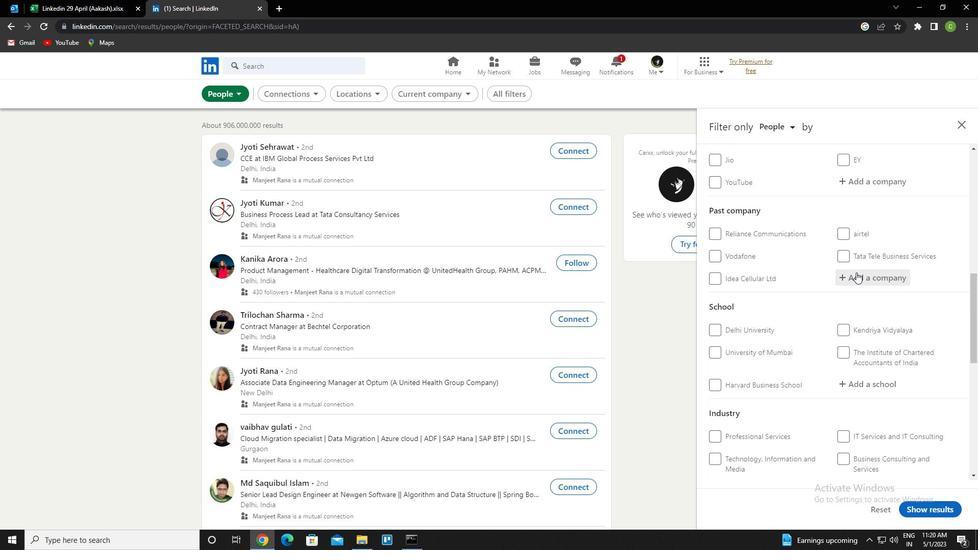 
Action: Key pressed <Key.caps_lock>j<Key.caps_lock>ohnson<Key.space><Key.caps_lock>m<Key.caps_lock>att<Key.down><Key.enter>
Screenshot: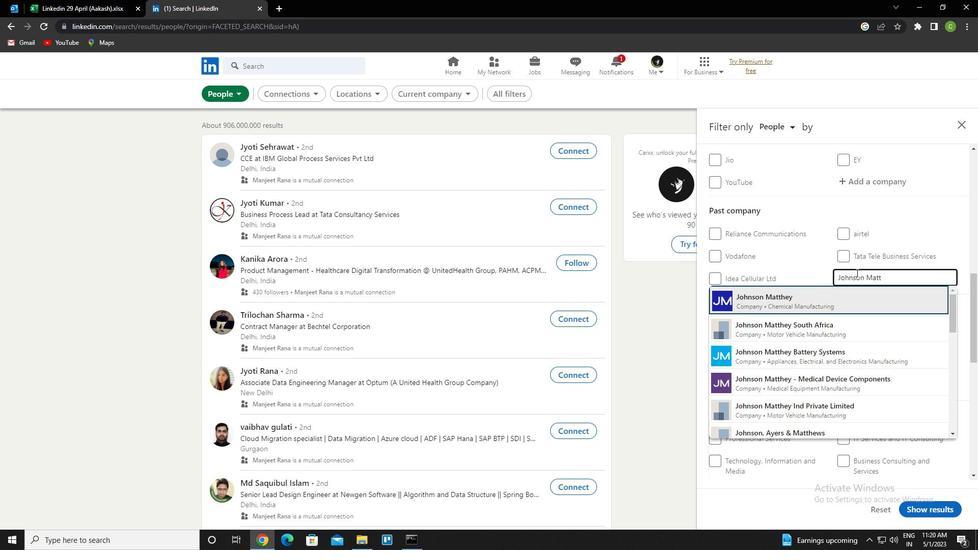 
Action: Mouse scrolled (856, 272) with delta (0, 0)
Screenshot: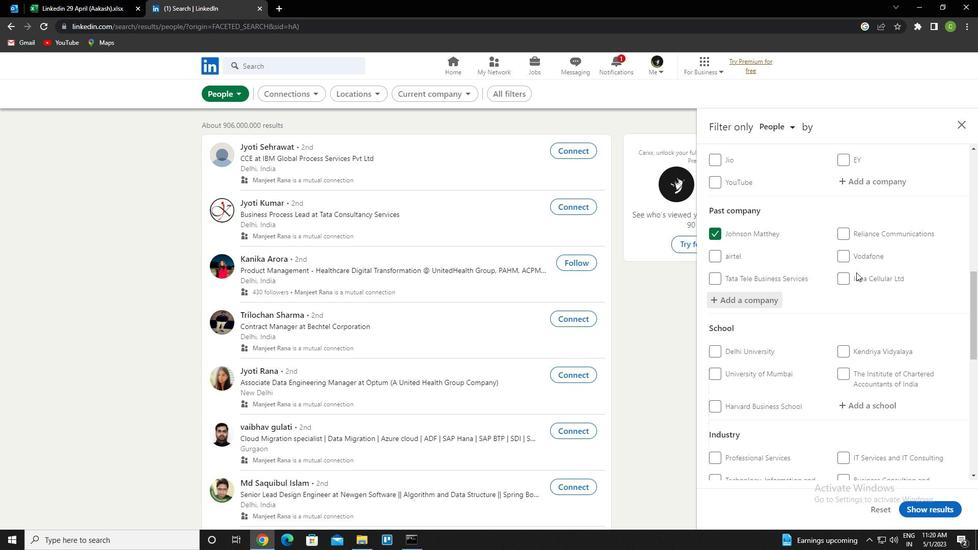 
Action: Mouse scrolled (856, 272) with delta (0, 0)
Screenshot: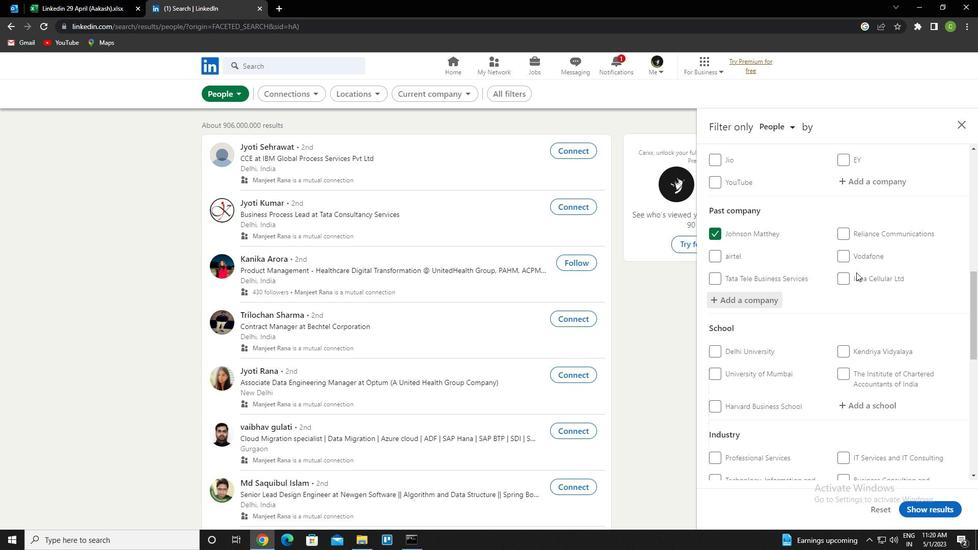 
Action: Mouse scrolled (856, 272) with delta (0, 0)
Screenshot: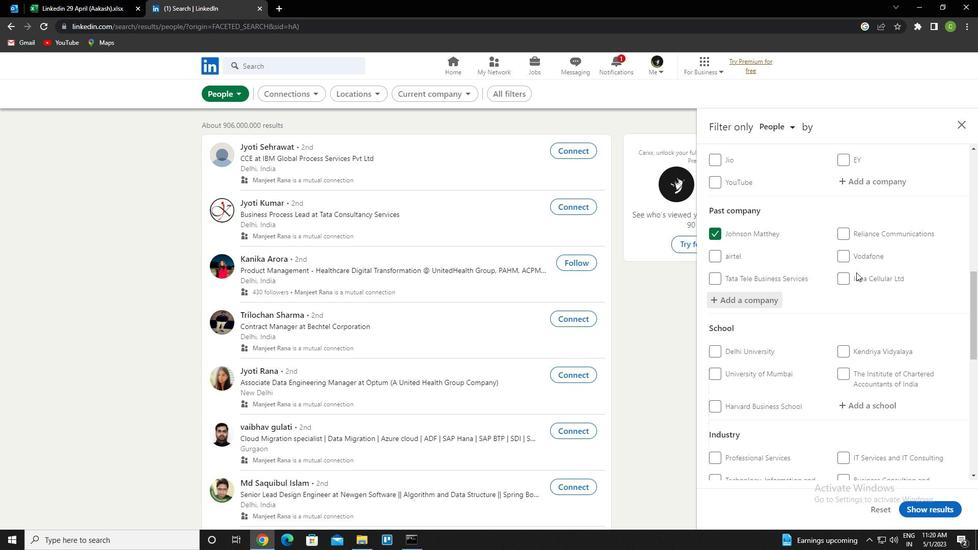 
Action: Mouse moved to (876, 258)
Screenshot: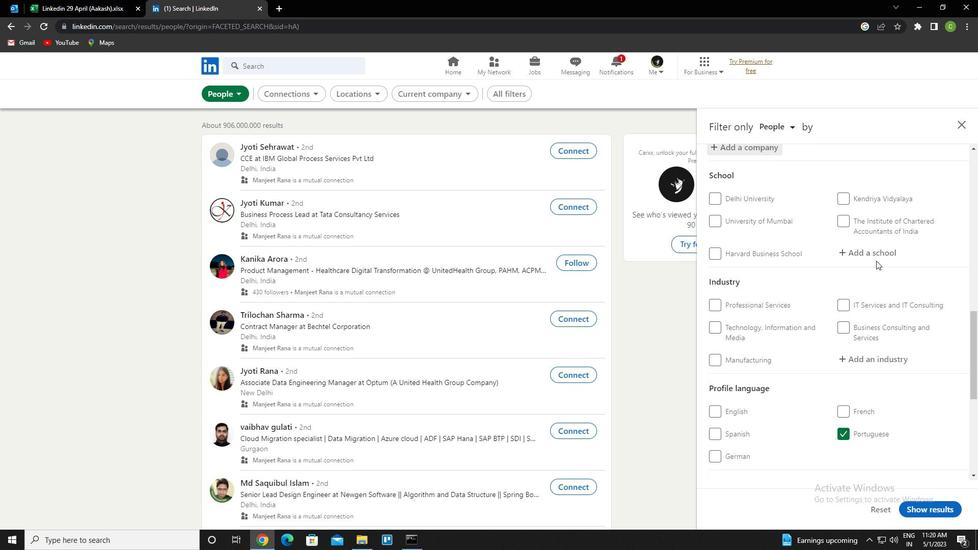 
Action: Mouse pressed left at (876, 258)
Screenshot: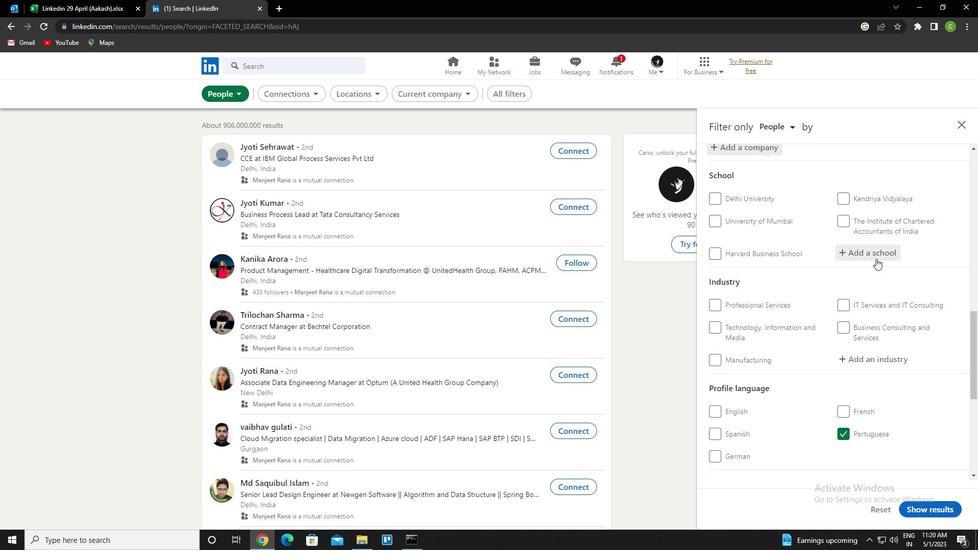 
Action: Key pressed <Key.caps_lock>s<Key.caps_lock>ri<Key.space><Key.caps_lock>v<Key.caps_lock>enkates<Key.down><Key.down><Key.enter>
Screenshot: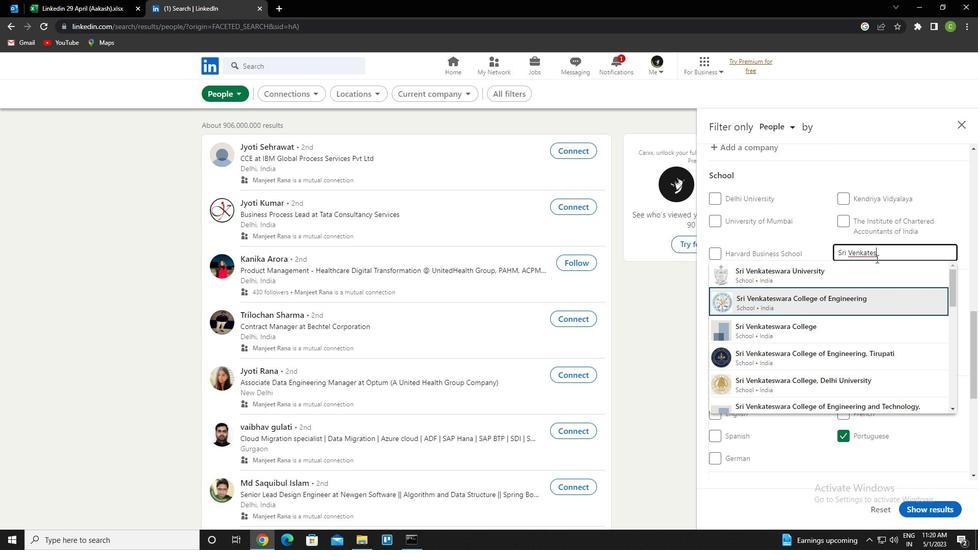 
Action: Mouse moved to (864, 268)
Screenshot: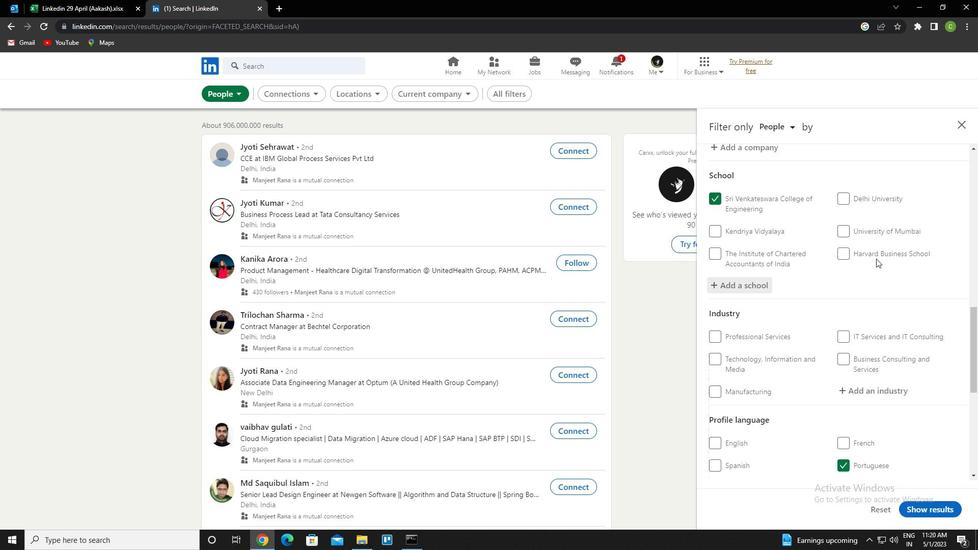 
Action: Mouse scrolled (864, 268) with delta (0, 0)
Screenshot: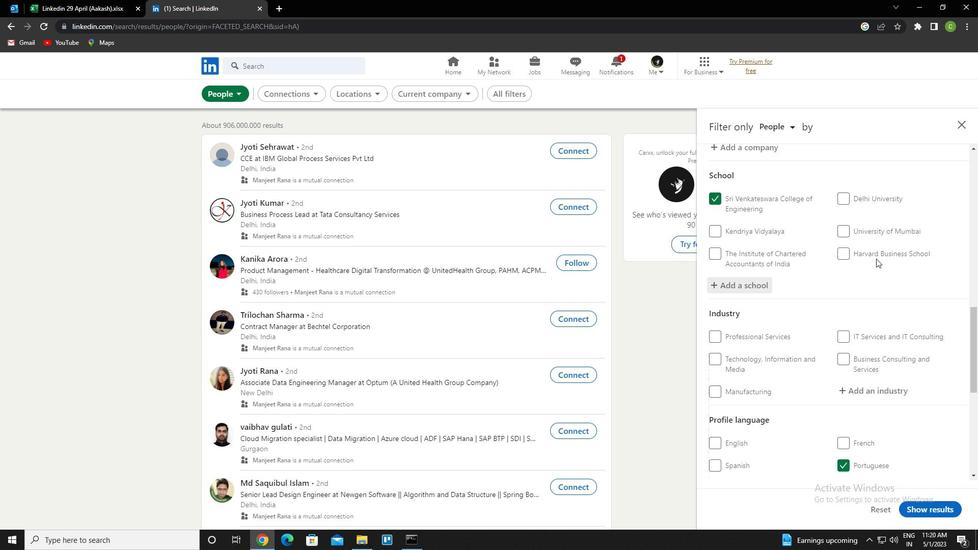 
Action: Mouse moved to (864, 270)
Screenshot: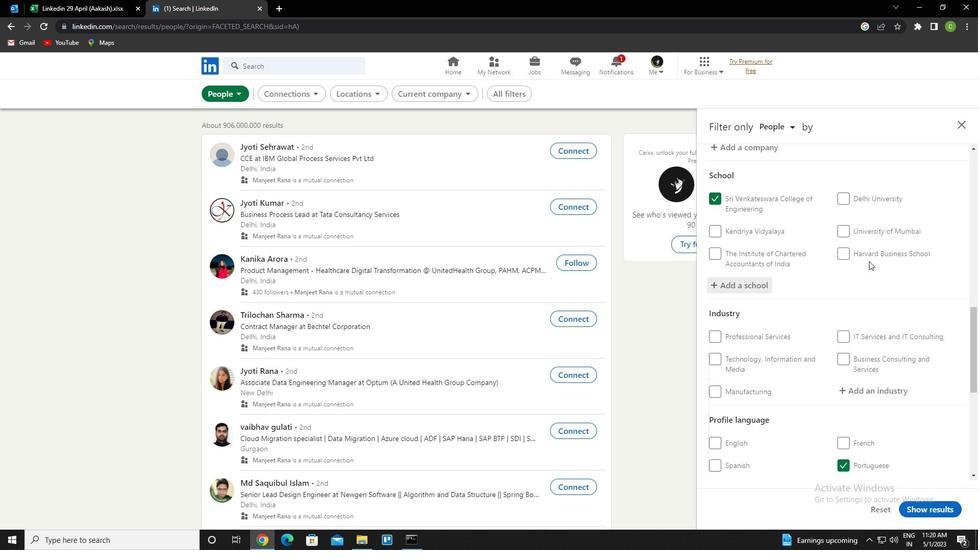 
Action: Mouse scrolled (864, 269) with delta (0, 0)
Screenshot: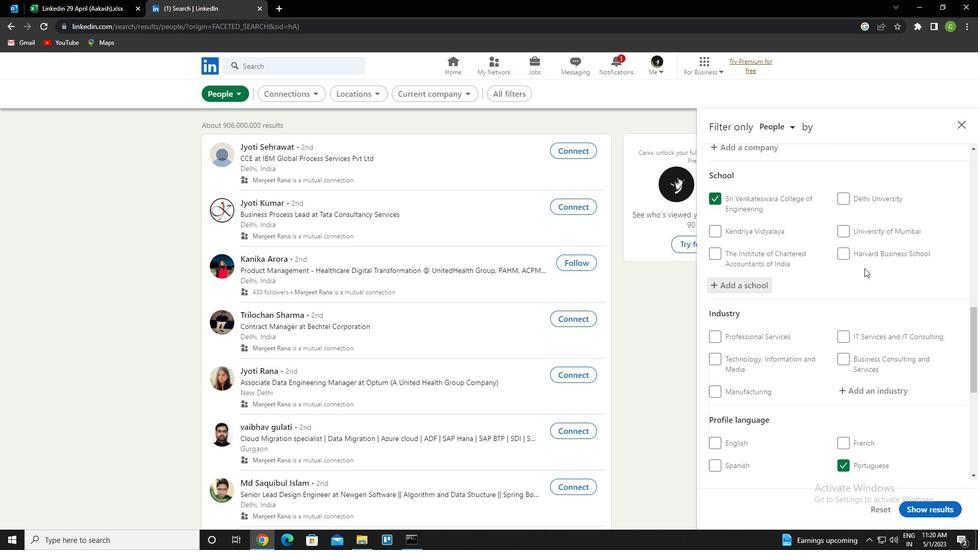 
Action: Mouse moved to (860, 288)
Screenshot: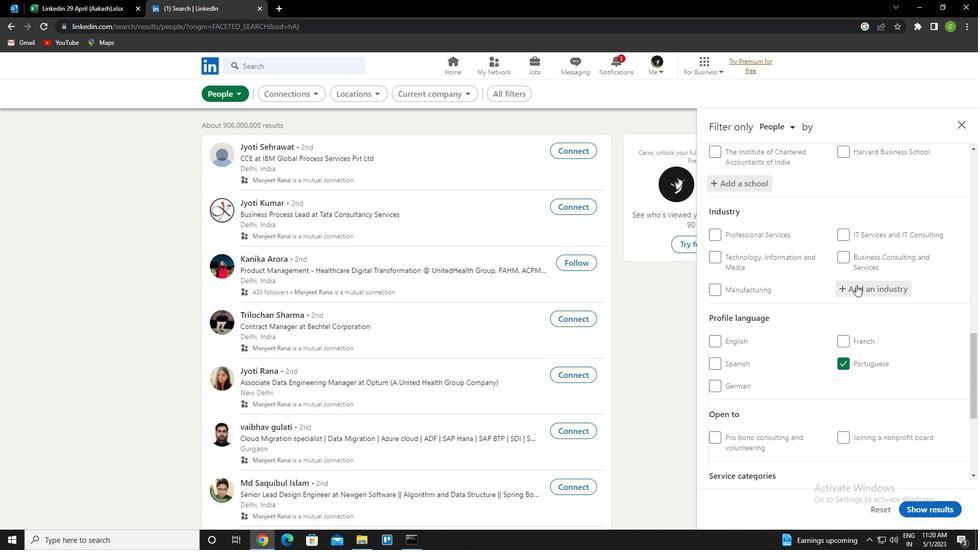 
Action: Mouse pressed left at (860, 288)
Screenshot: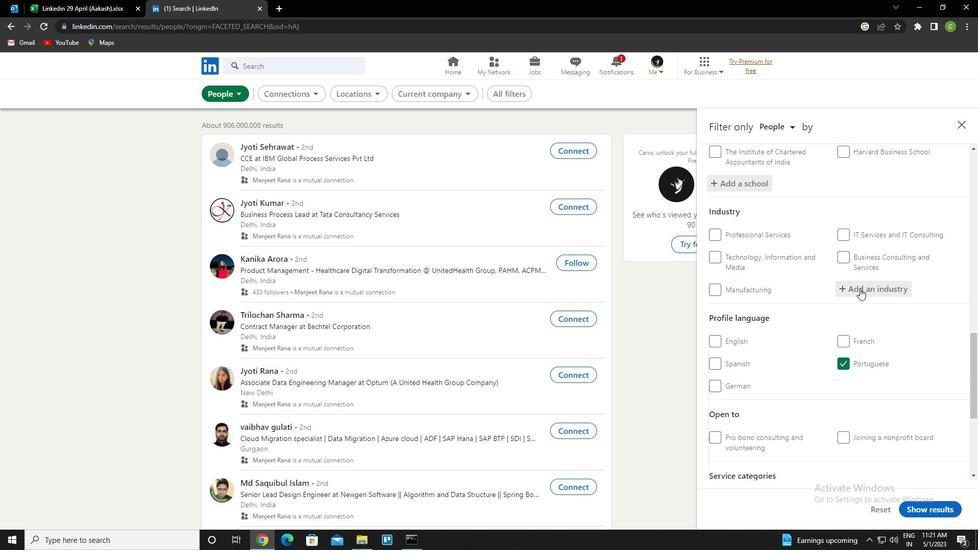 
Action: Key pressed <Key.caps_lock>s<Key.caps_lock>ecu<Key.down><Key.down><Key.down><Key.down><Key.down><Key.enter>
Screenshot: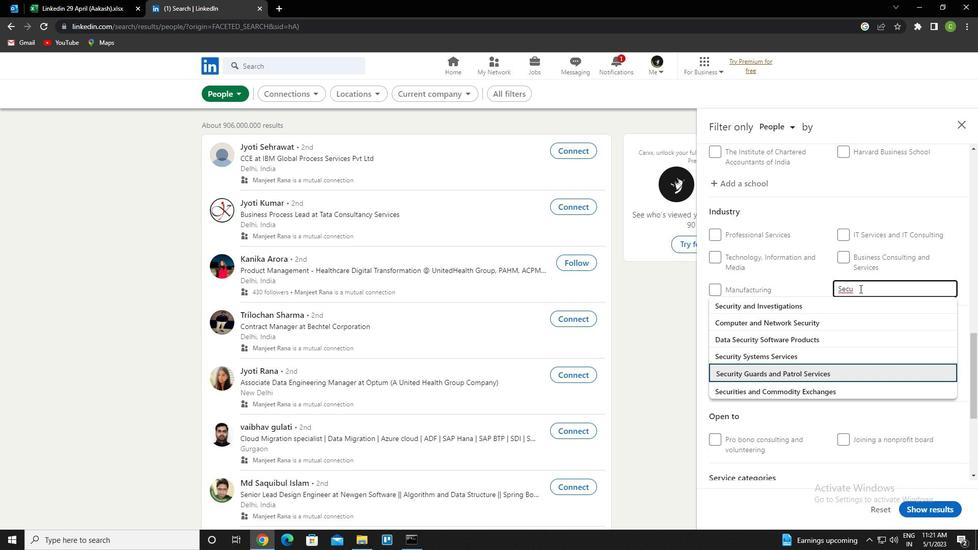 
Action: Mouse scrolled (860, 288) with delta (0, 0)
Screenshot: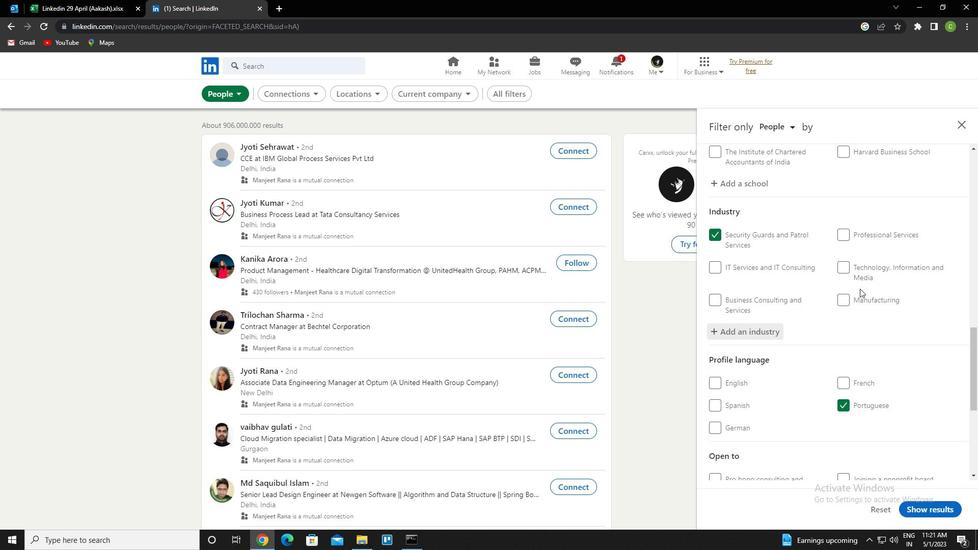 
Action: Mouse scrolled (860, 288) with delta (0, 0)
Screenshot: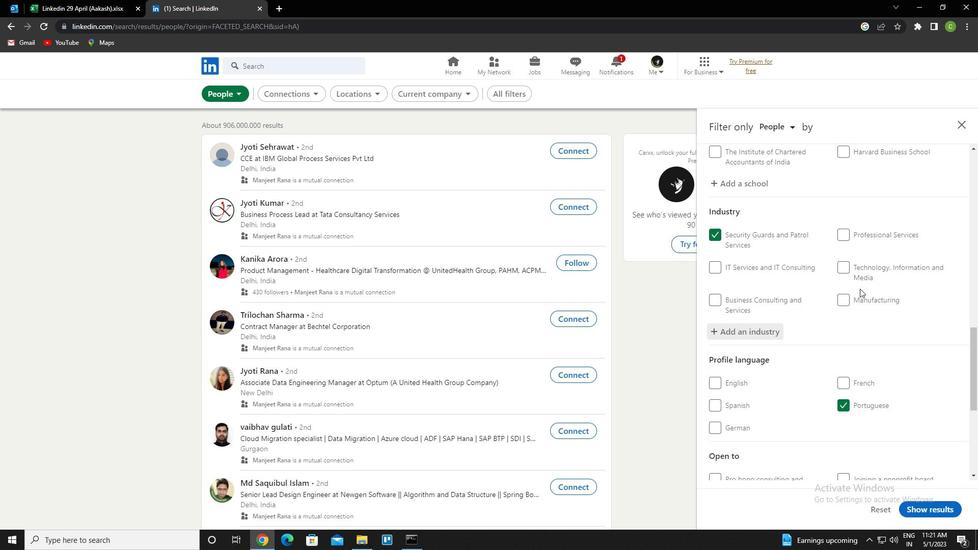 
Action: Mouse scrolled (860, 288) with delta (0, 0)
Screenshot: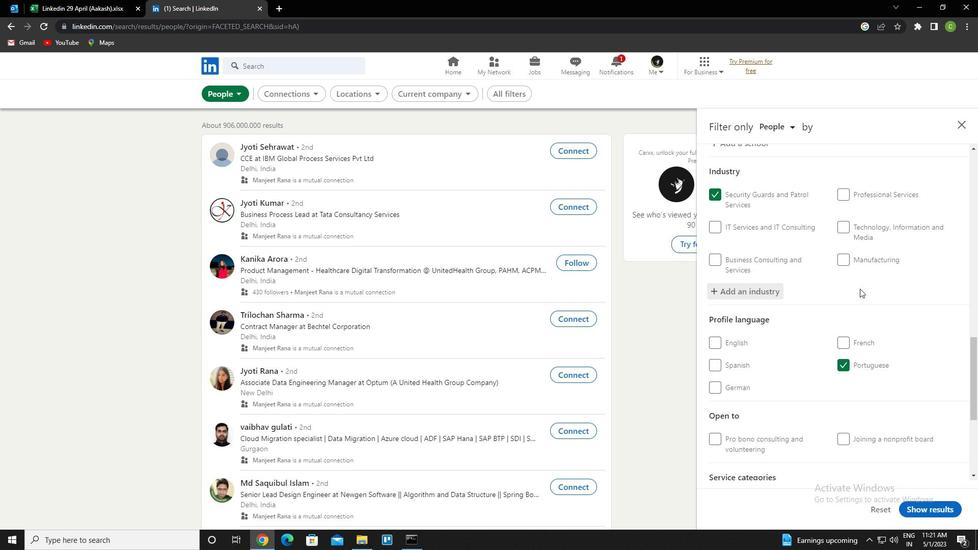 
Action: Mouse moved to (860, 301)
Screenshot: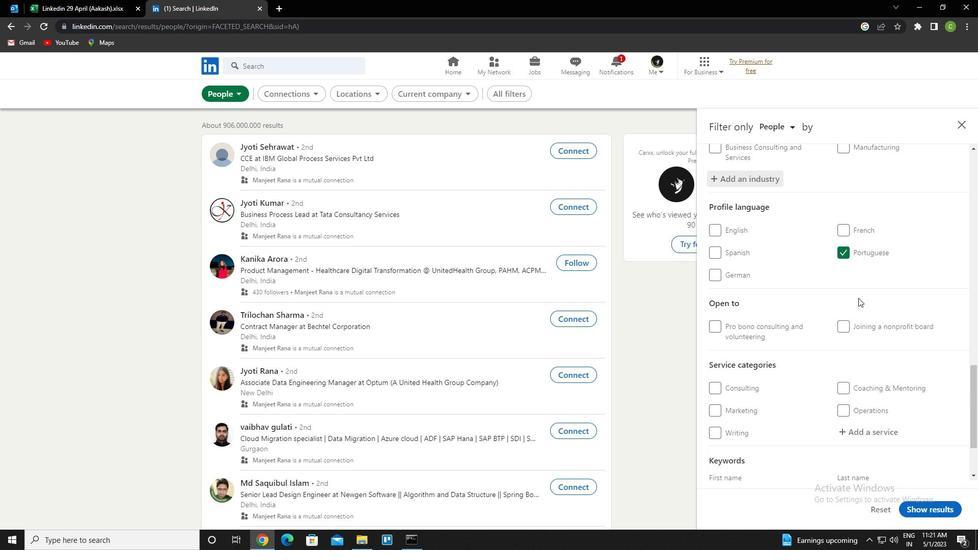 
Action: Mouse scrolled (860, 300) with delta (0, 0)
Screenshot: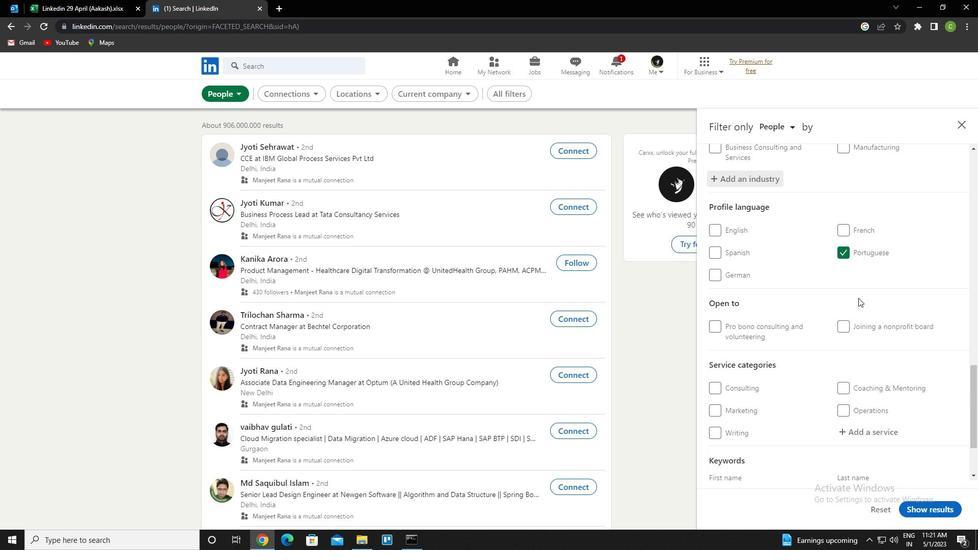 
Action: Mouse scrolled (860, 300) with delta (0, 0)
Screenshot: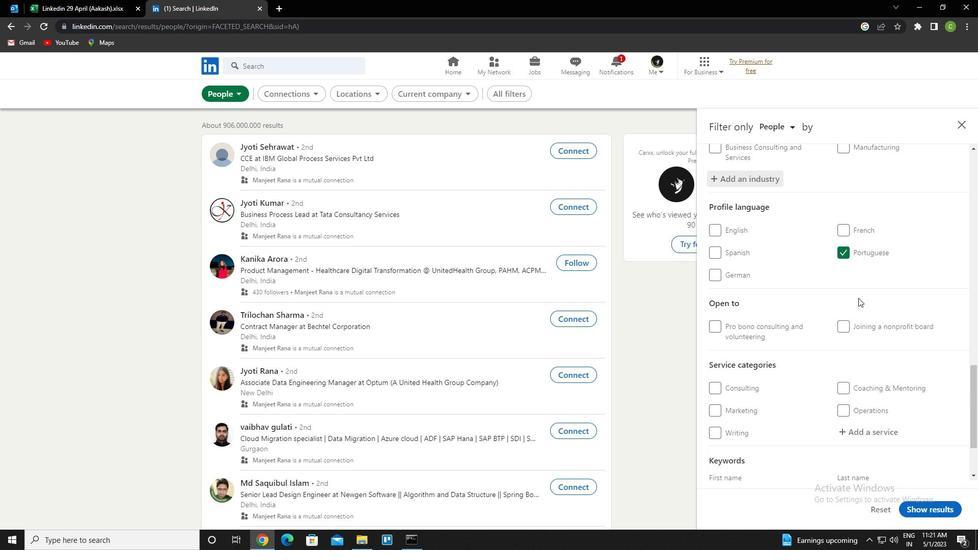 
Action: Mouse scrolled (860, 300) with delta (0, 0)
Screenshot: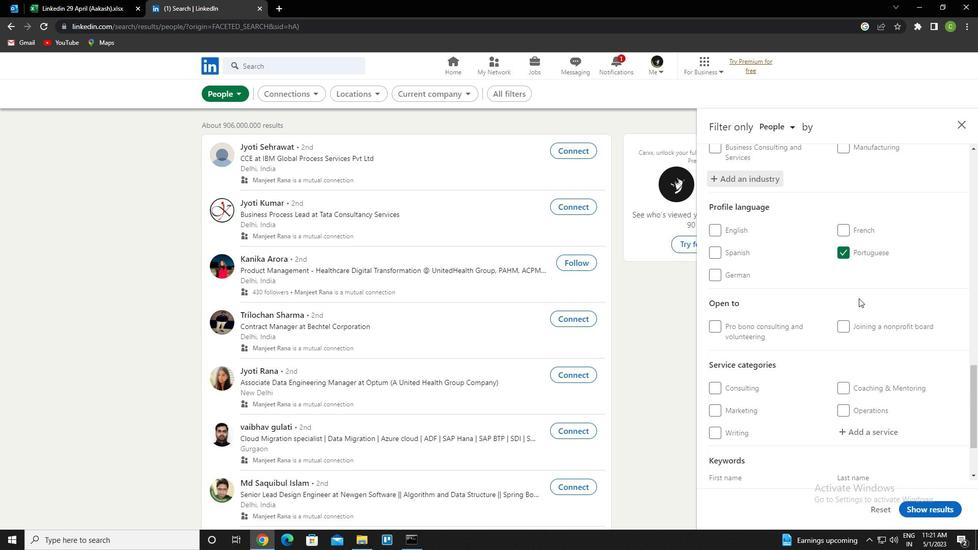 
Action: Mouse scrolled (860, 300) with delta (0, 0)
Screenshot: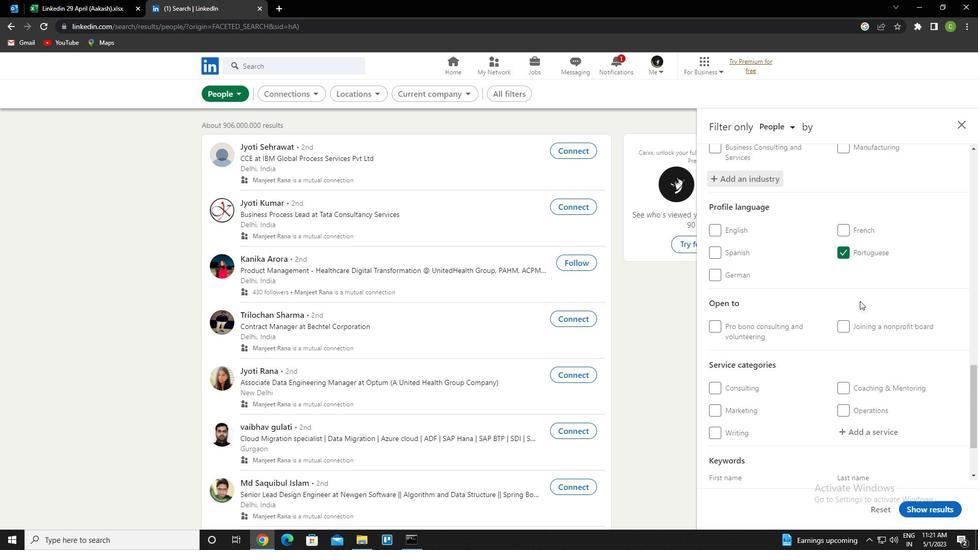 
Action: Mouse moved to (872, 337)
Screenshot: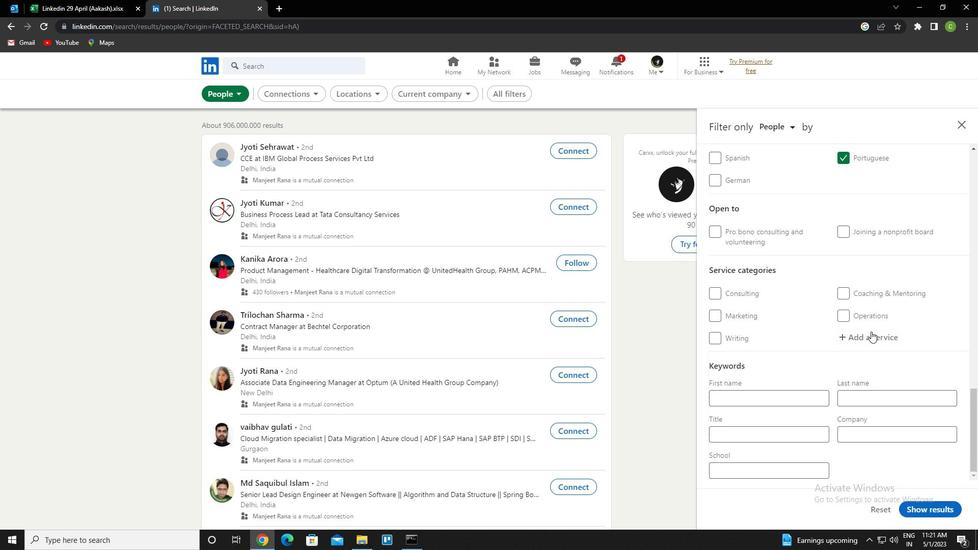 
Action: Mouse pressed left at (872, 337)
Screenshot: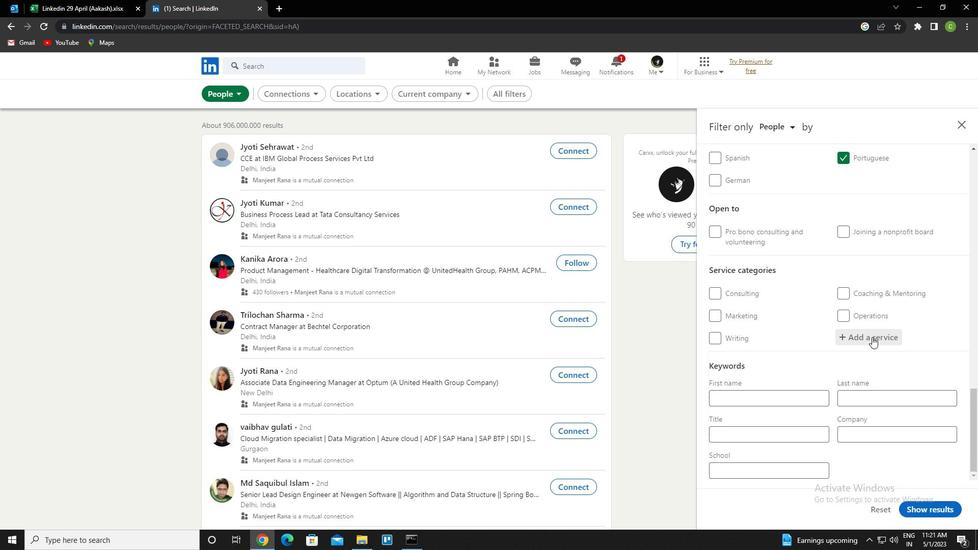 
Action: Key pressed <Key.caps_lock>s<Key.caps_lock>earch<Key.down><Key.down><Key.enter>
Screenshot: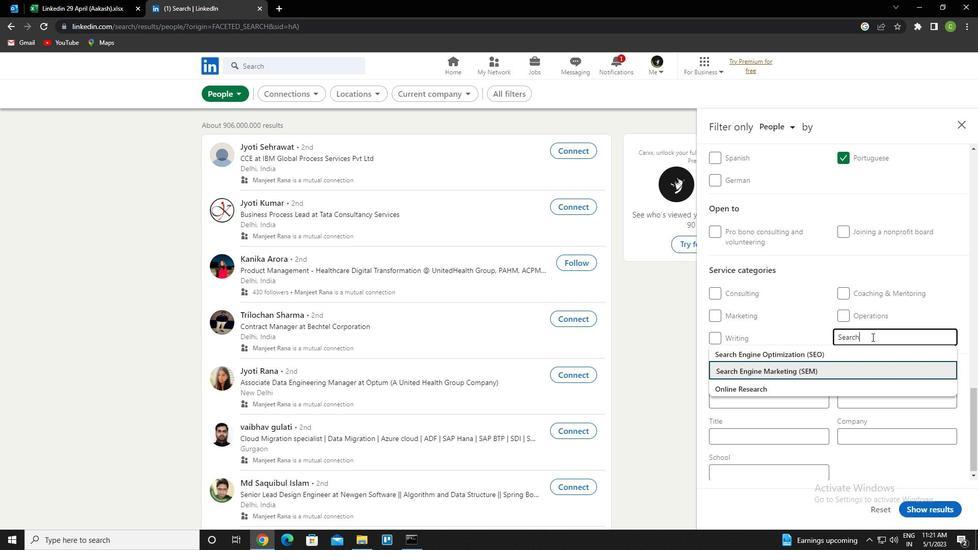 
Action: Mouse moved to (860, 344)
Screenshot: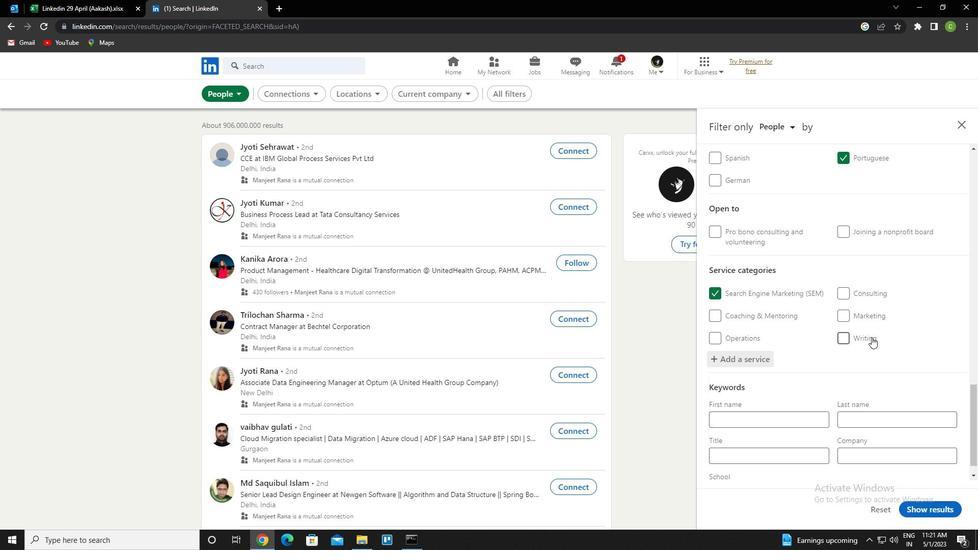 
Action: Mouse scrolled (860, 343) with delta (0, 0)
Screenshot: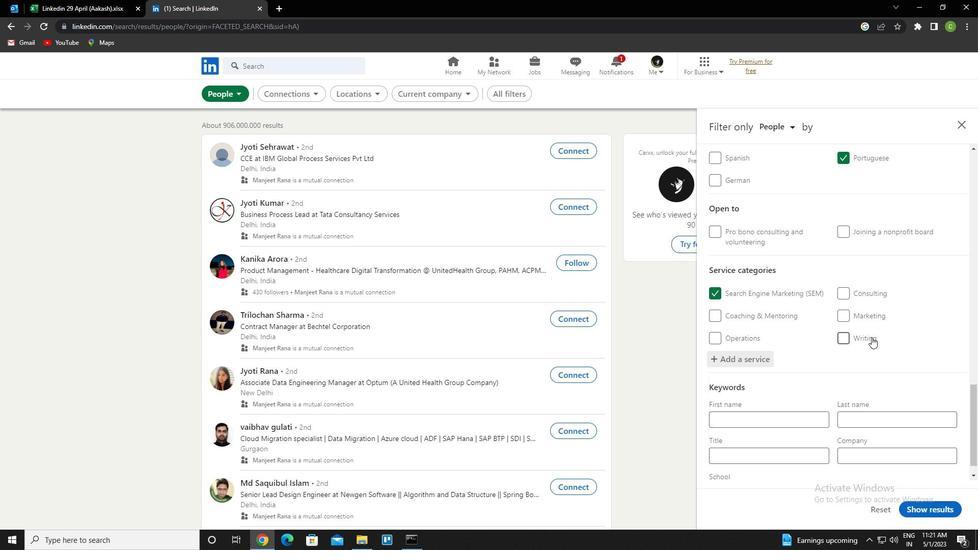 
Action: Mouse moved to (850, 352)
Screenshot: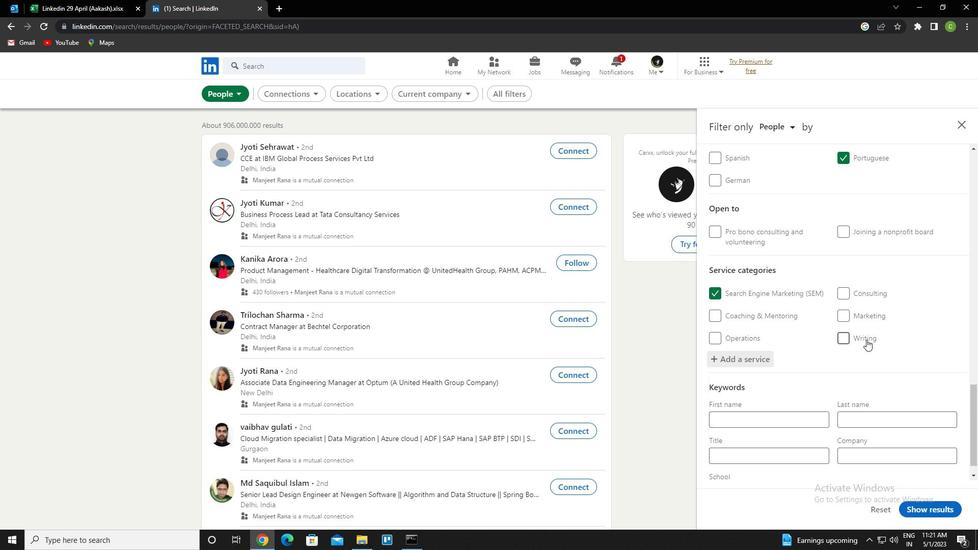 
Action: Mouse scrolled (850, 352) with delta (0, 0)
Screenshot: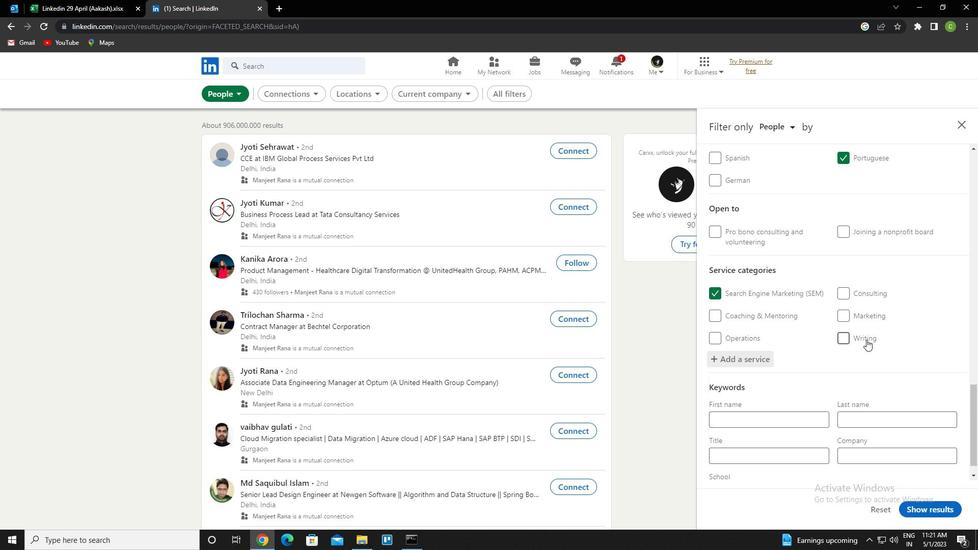 
Action: Mouse moved to (842, 358)
Screenshot: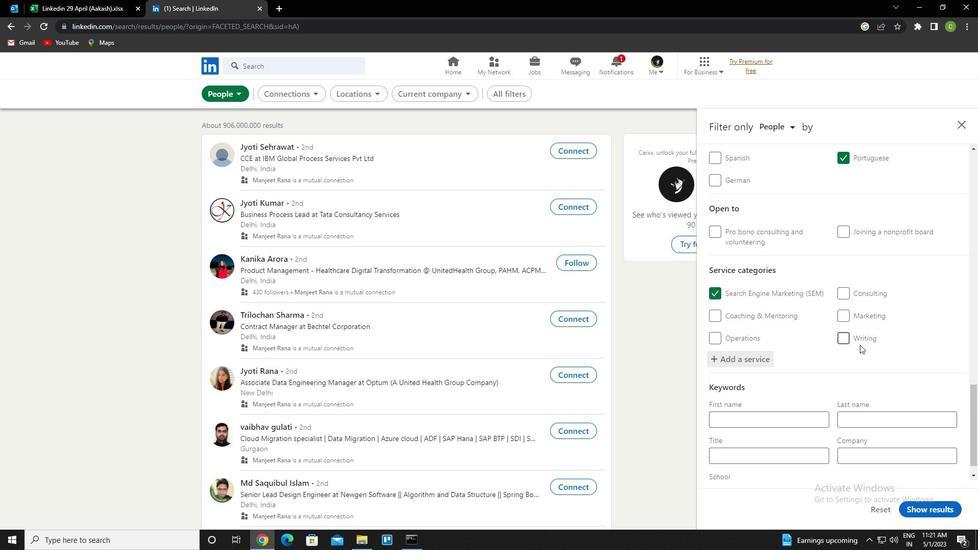 
Action: Mouse scrolled (842, 358) with delta (0, 0)
Screenshot: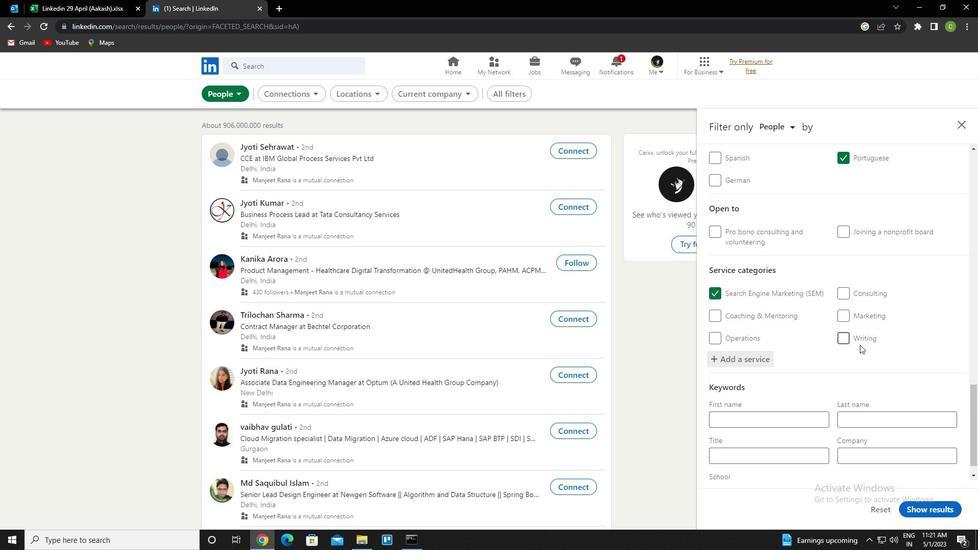 
Action: Mouse moved to (841, 359)
Screenshot: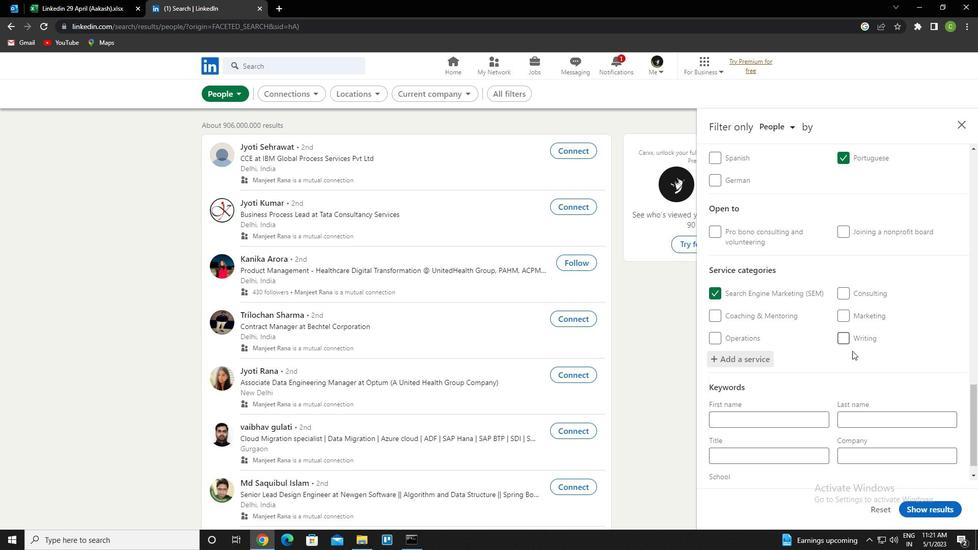 
Action: Mouse scrolled (841, 359) with delta (0, 0)
Screenshot: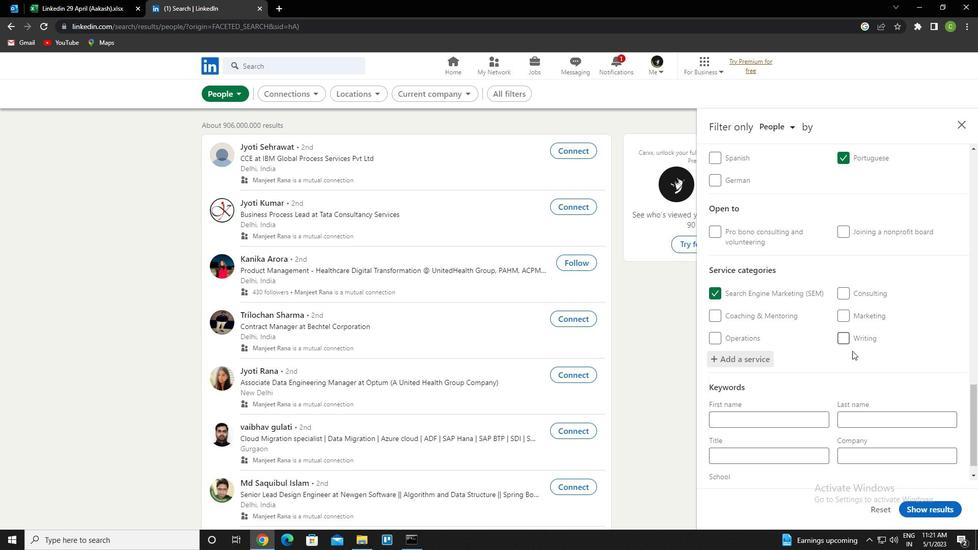 
Action: Mouse moved to (843, 359)
Screenshot: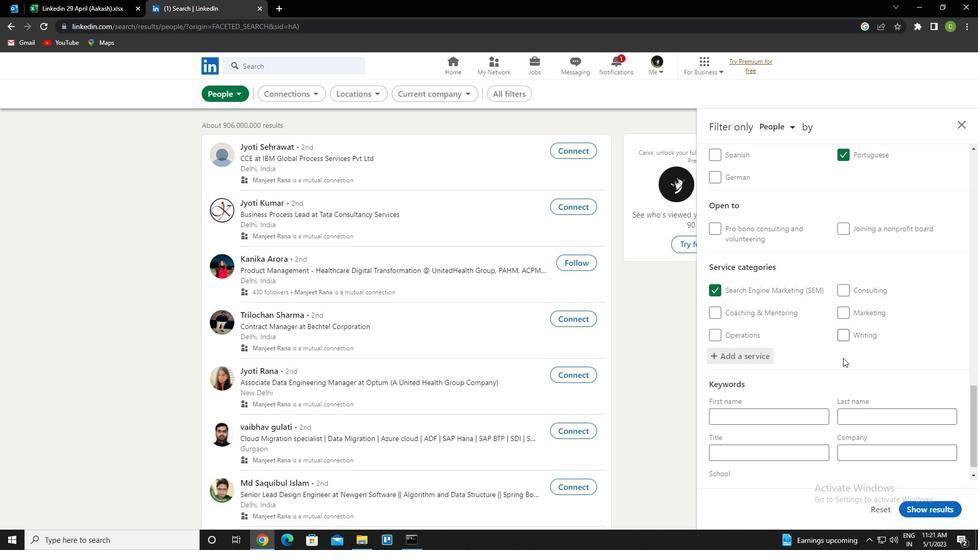 
Action: Mouse scrolled (843, 358) with delta (0, 0)
Screenshot: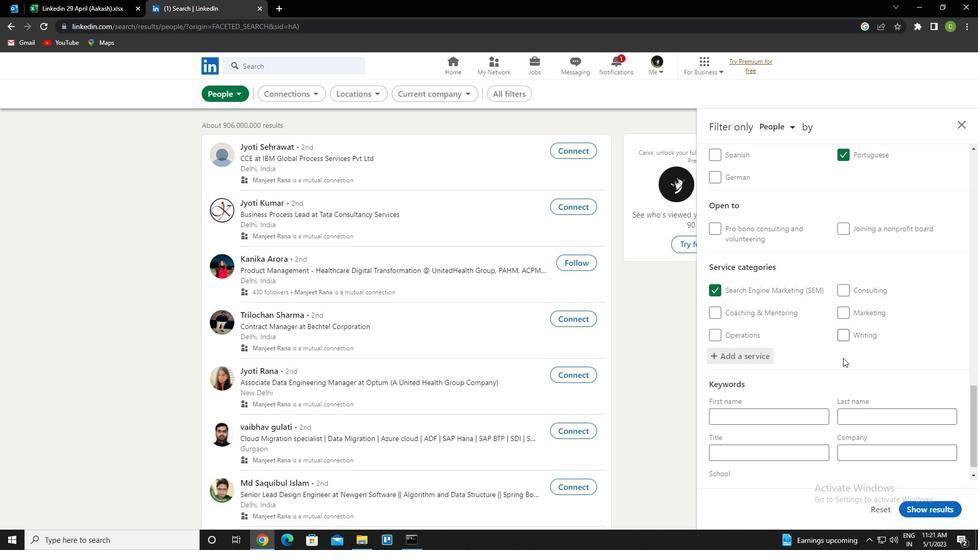 
Action: Mouse scrolled (843, 358) with delta (0, 0)
Screenshot: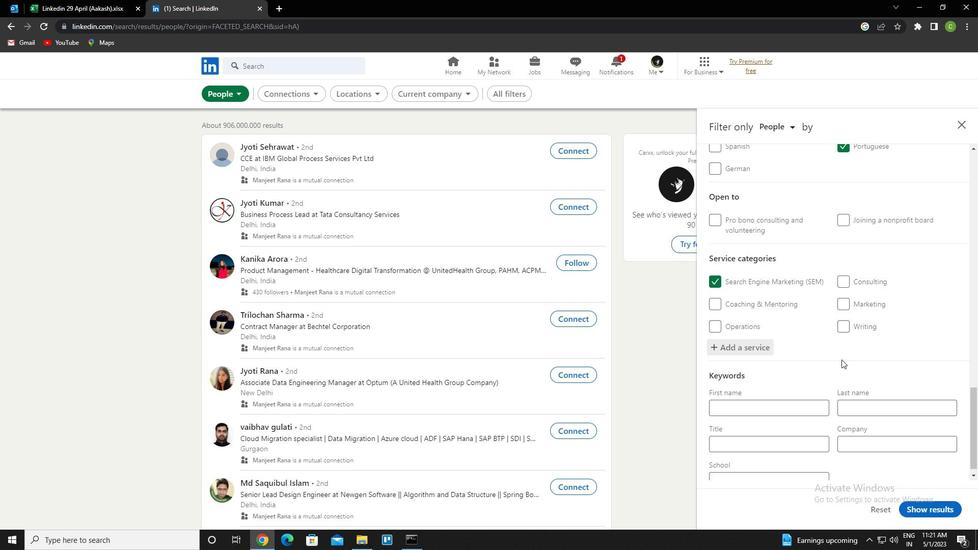 
Action: Mouse scrolled (843, 358) with delta (0, 0)
Screenshot: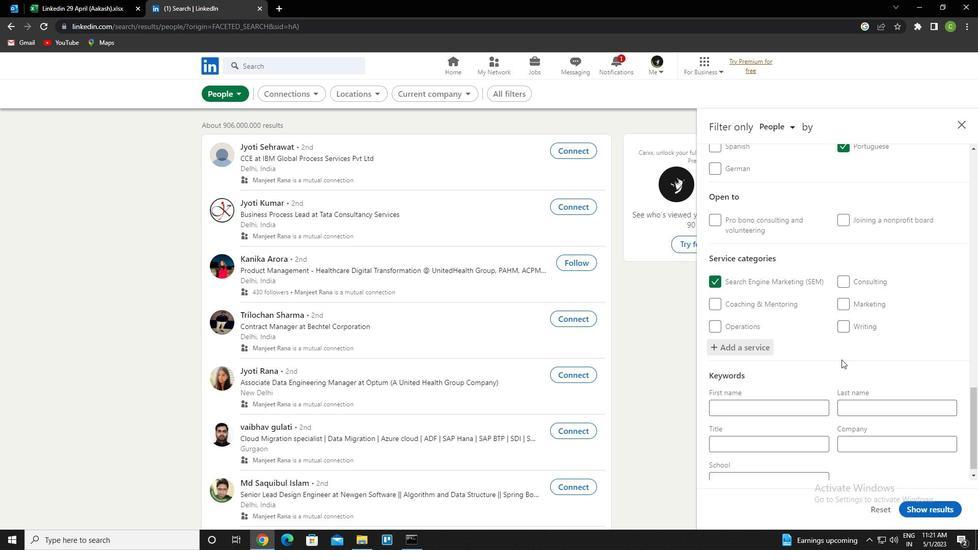 
Action: Mouse moved to (754, 435)
Screenshot: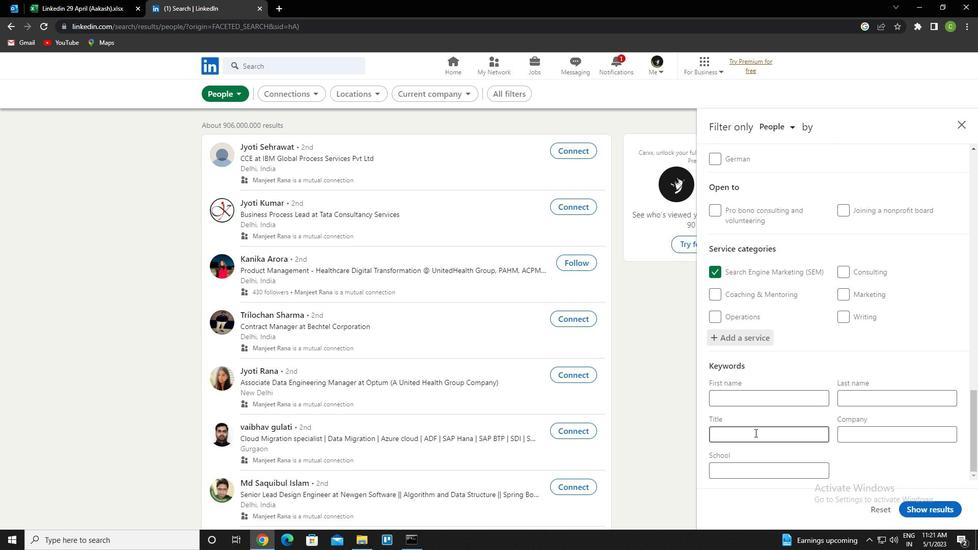 
Action: Mouse pressed left at (754, 435)
Screenshot: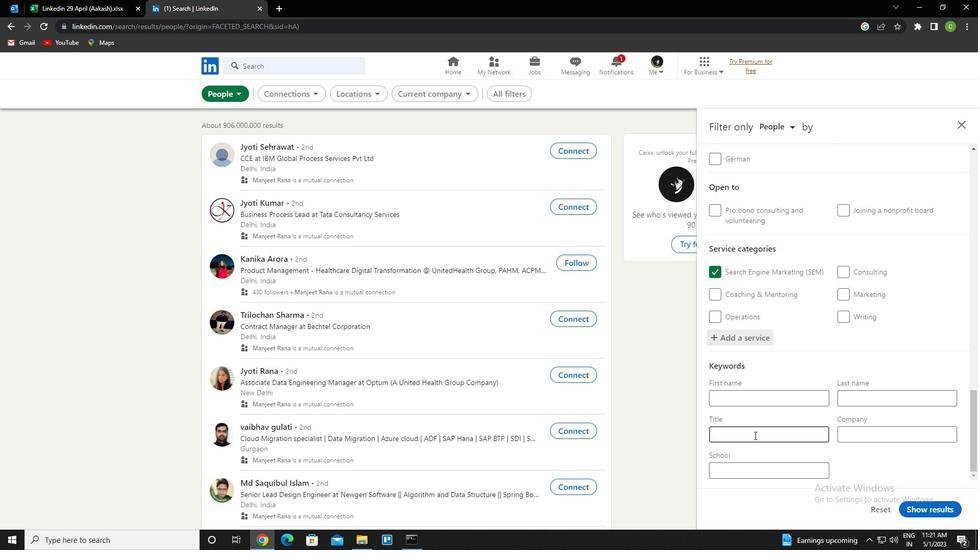 
Action: Key pressed <Key.caps_lock>A<Key.caps_lock>stomer
Screenshot: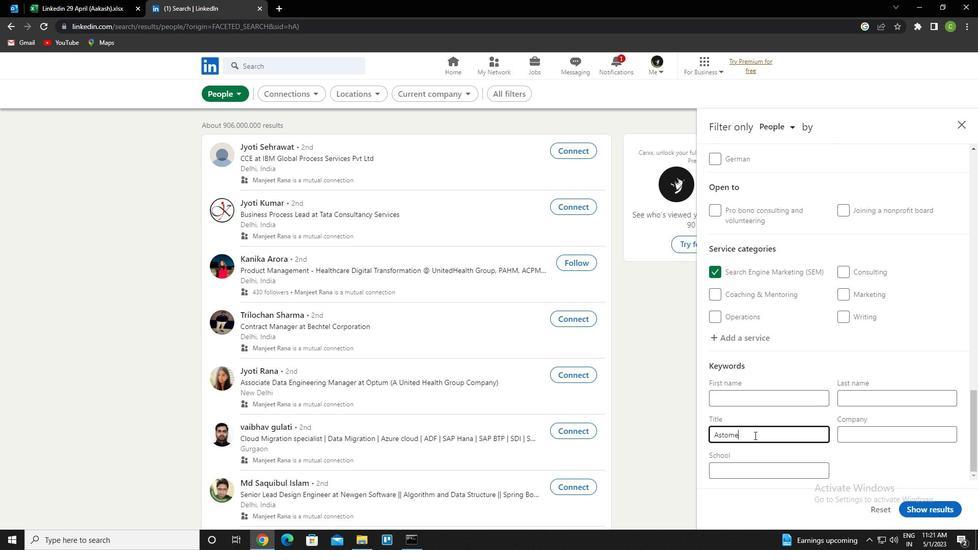 
Action: Mouse moved to (756, 430)
Screenshot: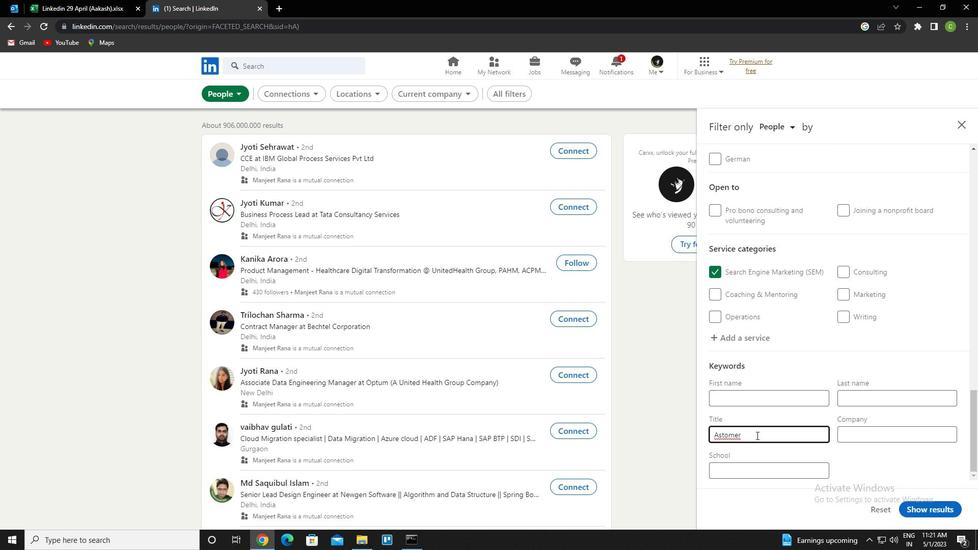 
Action: Key pressed <Key.backspace><Key.backspace><Key.backspace><Key.backspace>romon<Key.backspace>met<Key.backspace>r
Screenshot: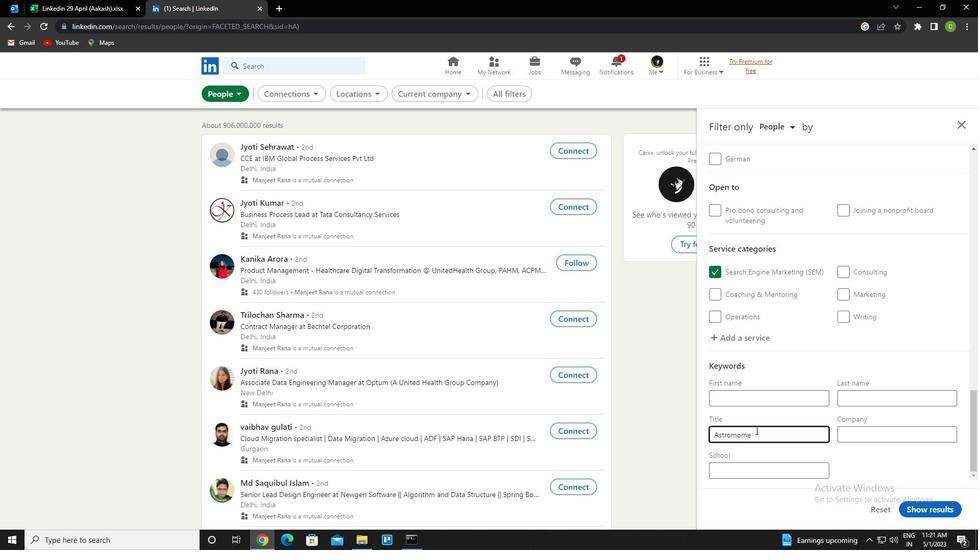 
Action: Mouse moved to (926, 512)
Screenshot: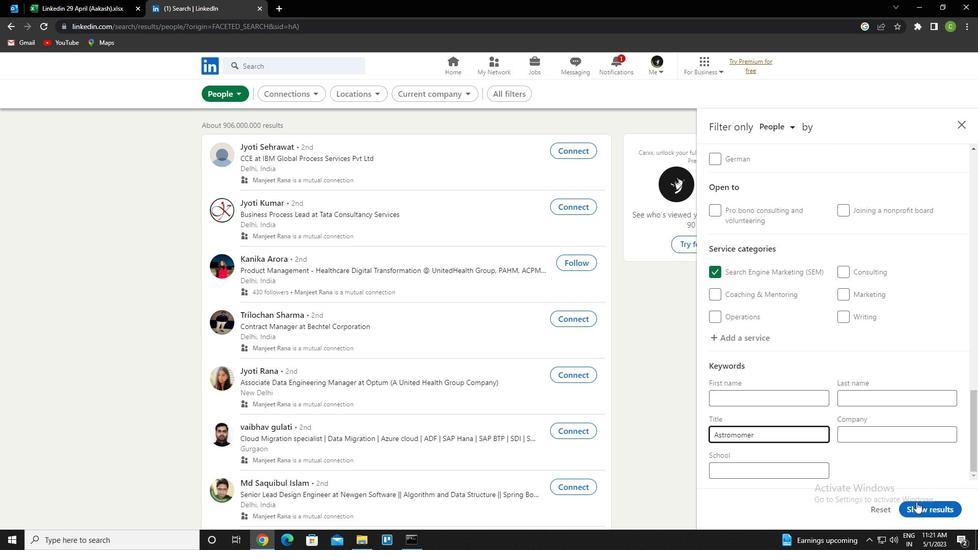 
Action: Mouse pressed left at (926, 512)
Screenshot: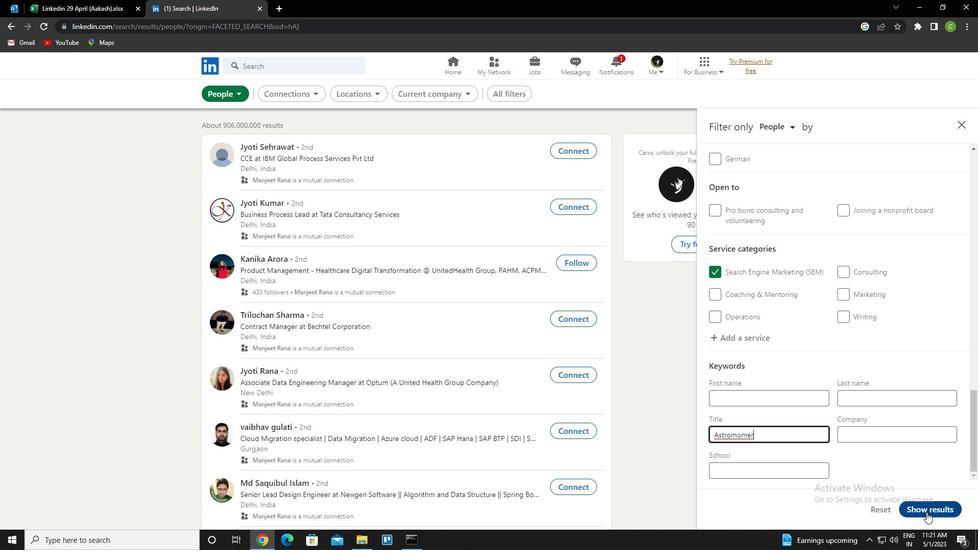 
Action: Mouse moved to (422, 402)
Screenshot: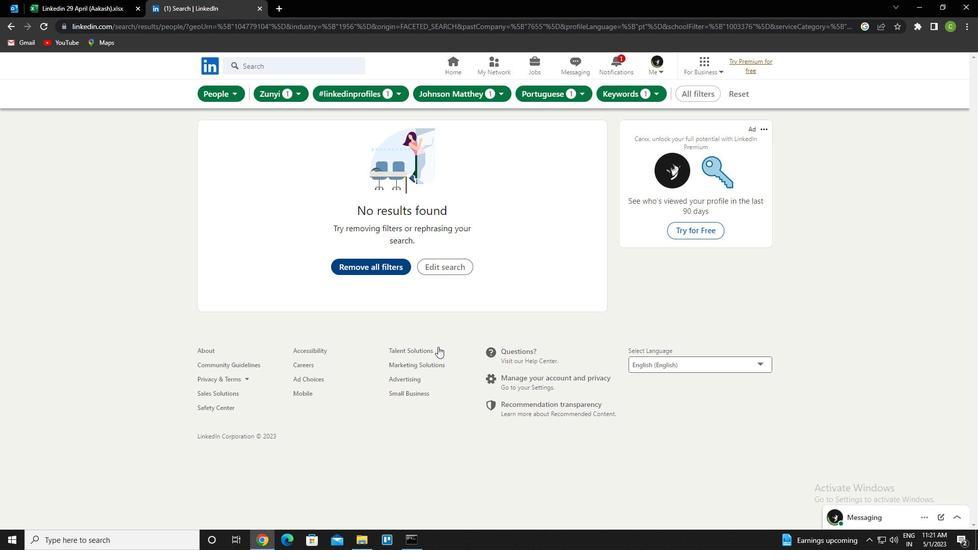 
